 Task: Look for space in Palladam, India from 21st June, 2023 to 29th June, 2023 for 4 adults in price range Rs.7000 to Rs.12000. Place can be entire place with 2 bedrooms having 2 beds and 2 bathrooms. Property type can be house, flat, guest house. Booking option can be shelf check-in. Required host language is English.
Action: Mouse moved to (507, 82)
Screenshot: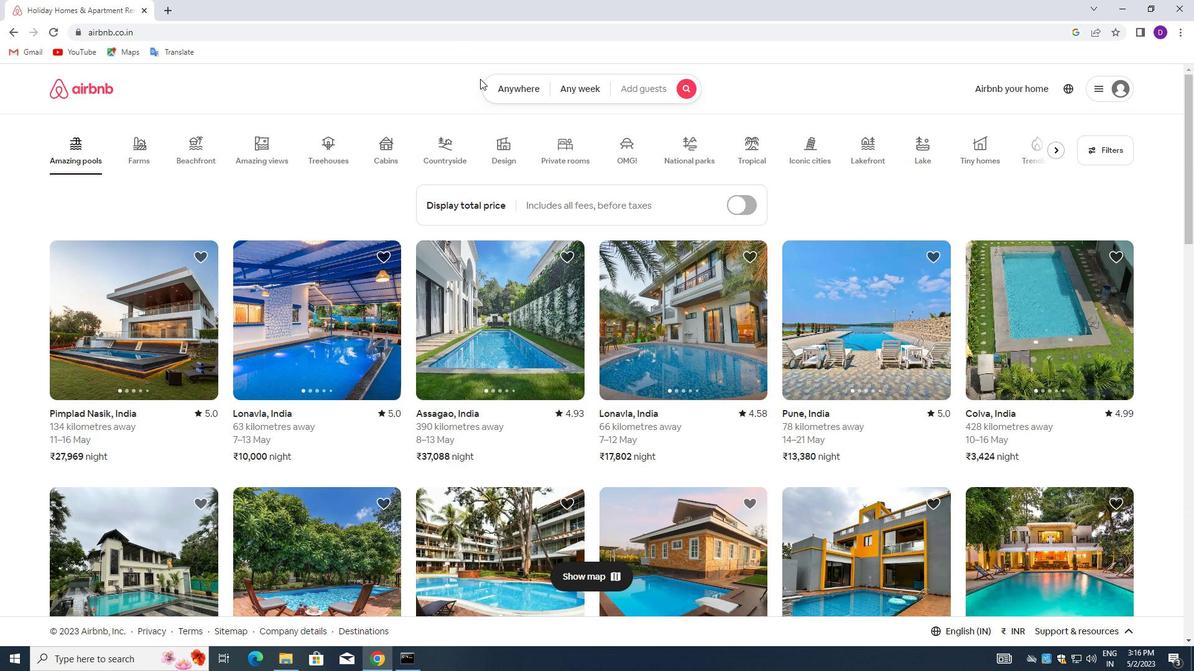 
Action: Mouse pressed left at (507, 82)
Screenshot: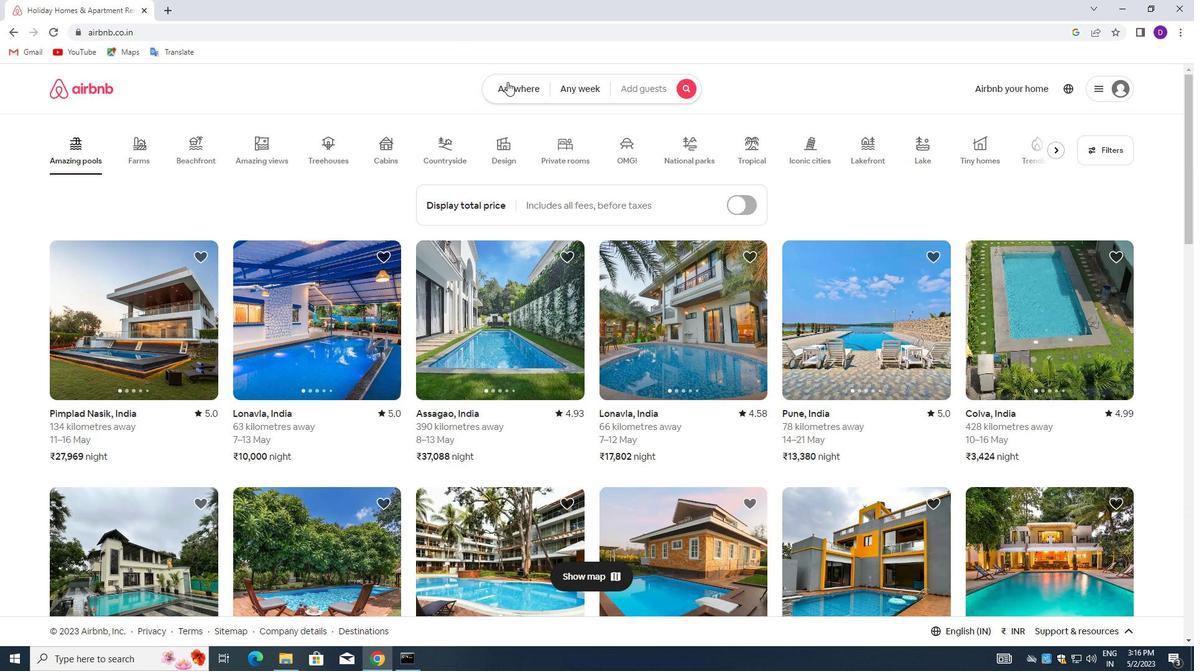 
Action: Mouse moved to (389, 139)
Screenshot: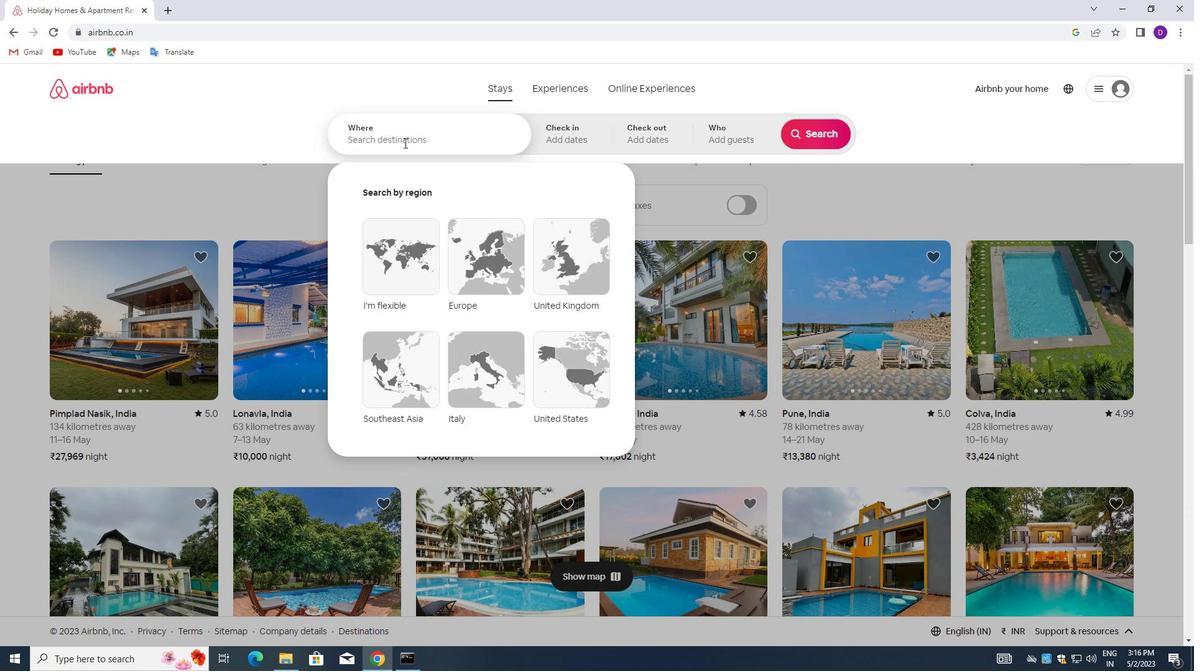 
Action: Mouse pressed left at (389, 139)
Screenshot: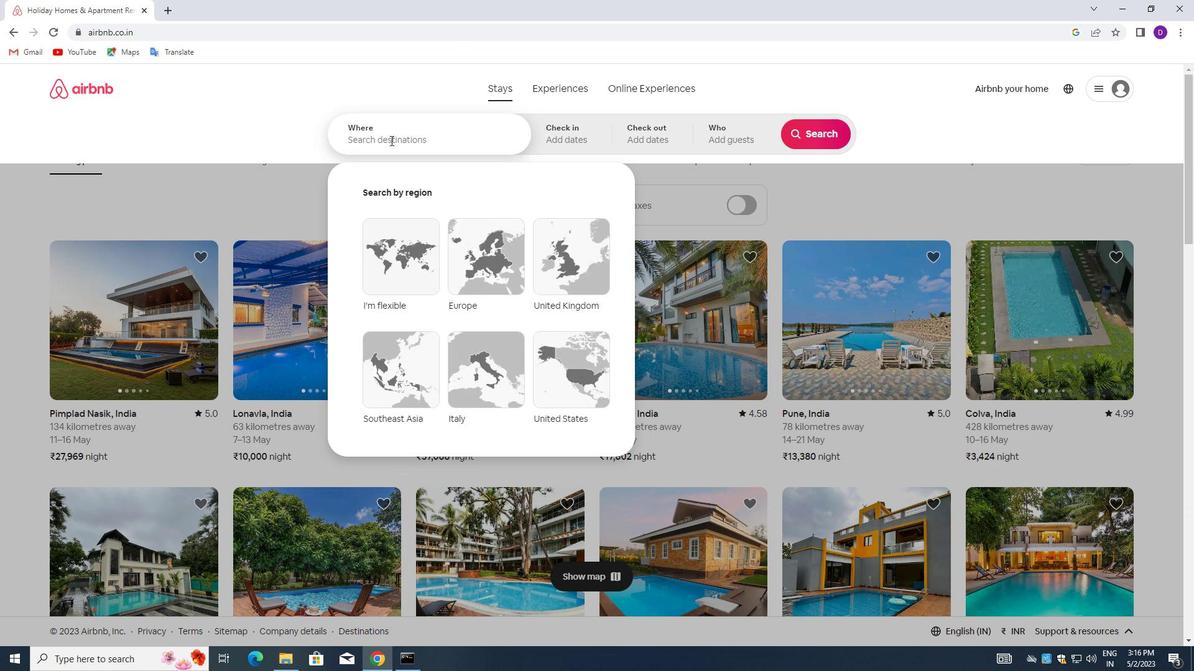 
Action: Mouse moved to (267, 129)
Screenshot: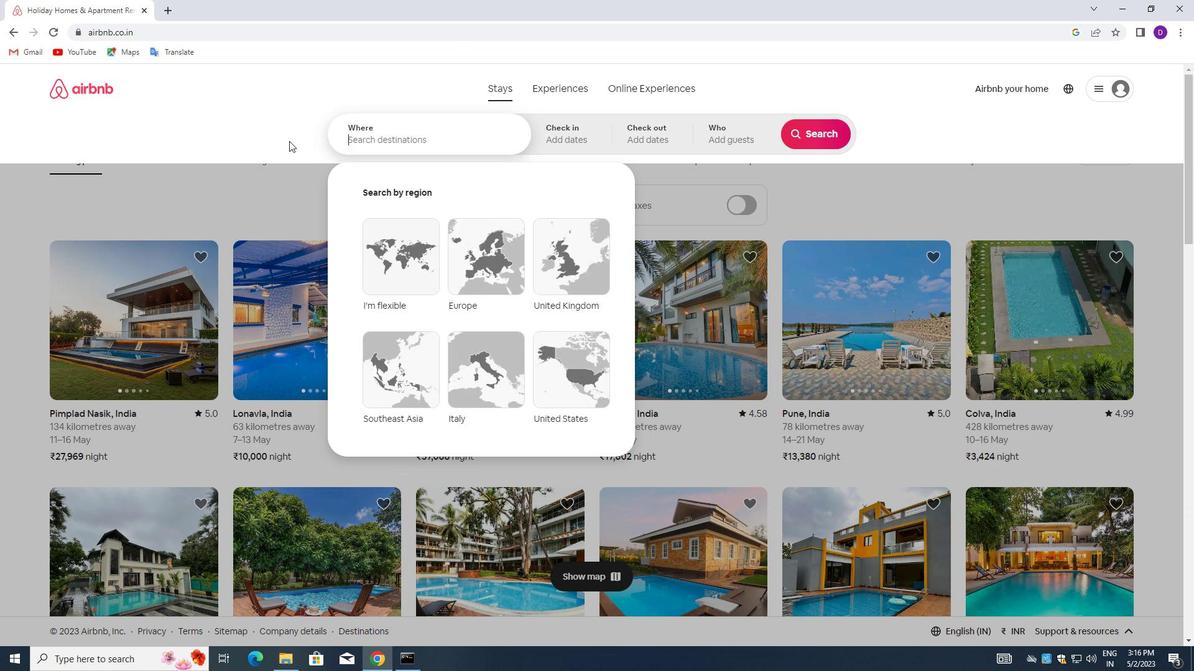 
Action: Key pressed <Key.shift>PALLADAM,<Key.space><Key.shift>INDIA<Key.enter>
Screenshot: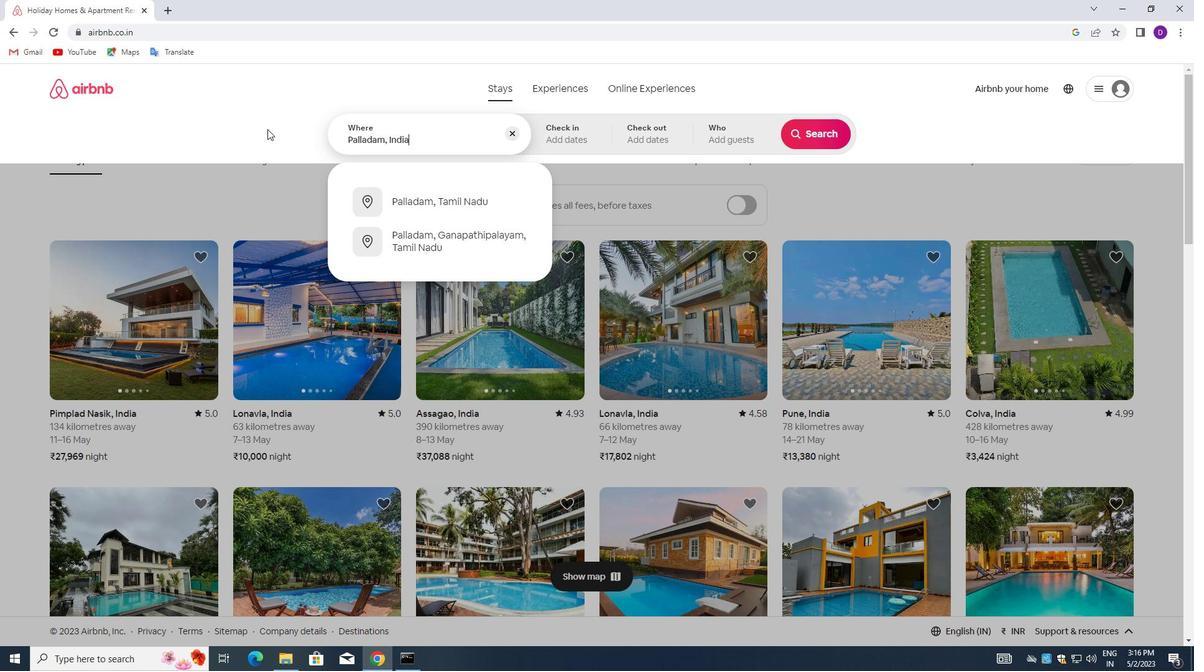 
Action: Mouse moved to (718, 371)
Screenshot: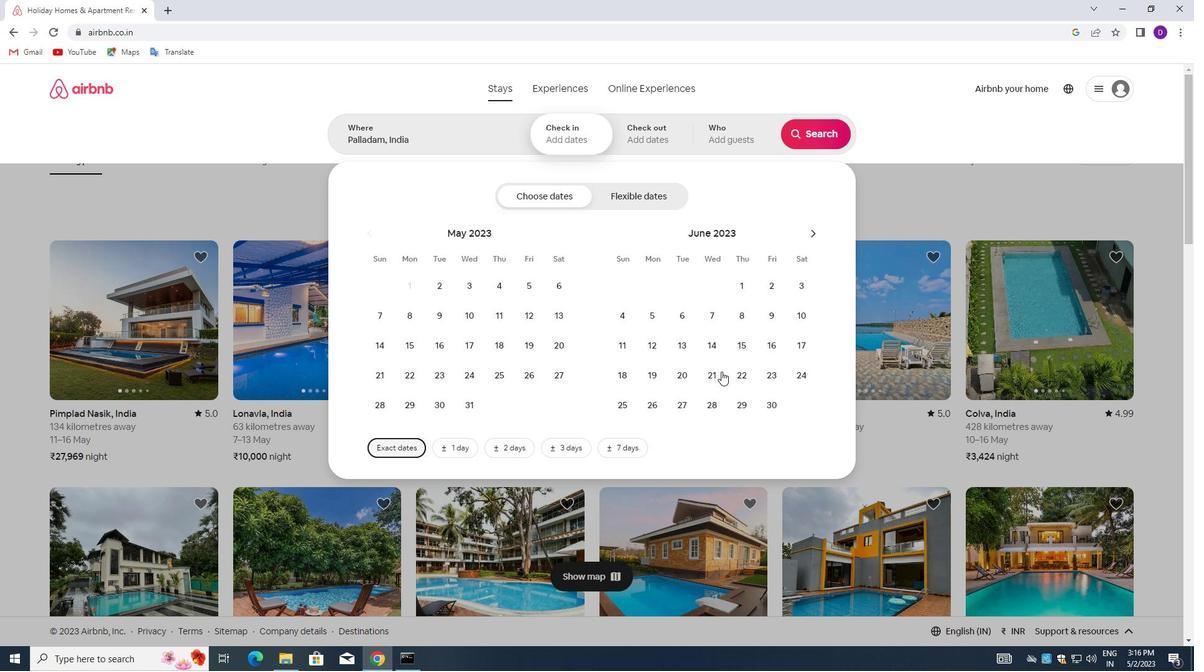 
Action: Mouse pressed left at (718, 371)
Screenshot: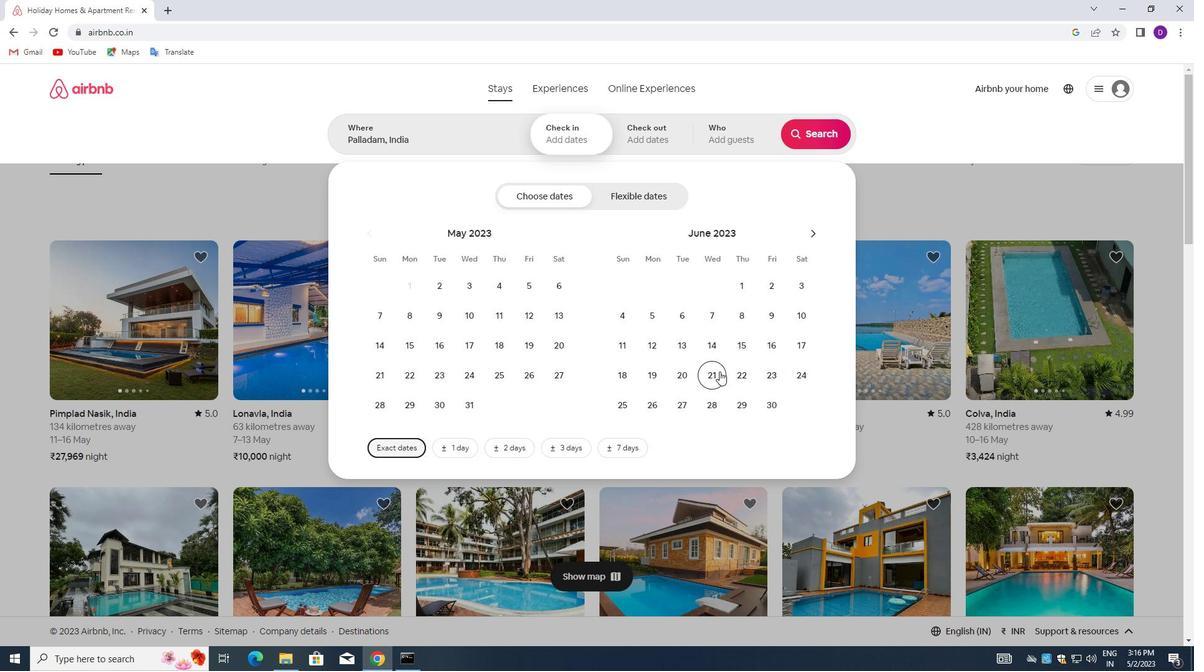 
Action: Mouse moved to (748, 398)
Screenshot: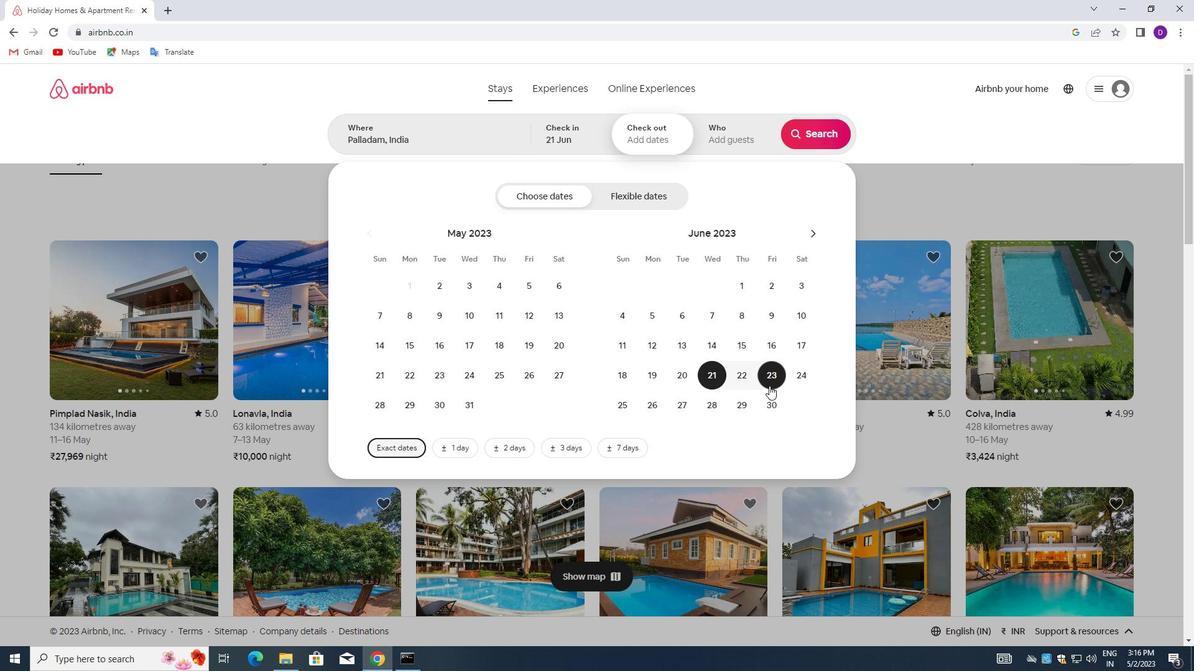 
Action: Mouse pressed left at (748, 398)
Screenshot: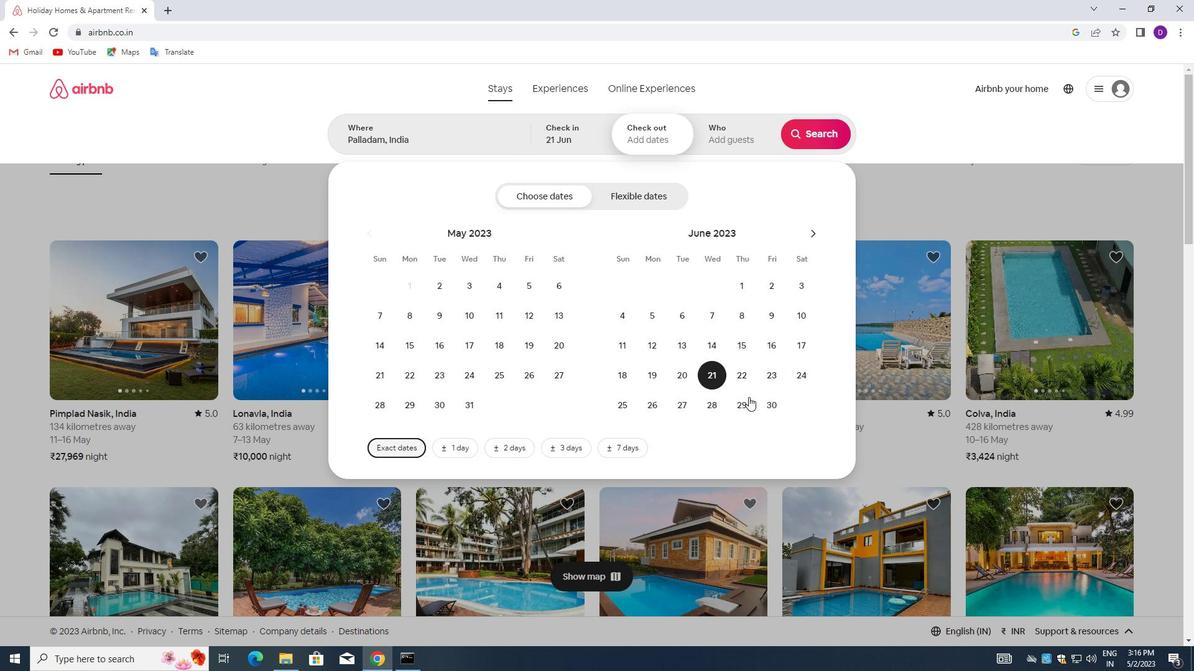 
Action: Mouse moved to (727, 124)
Screenshot: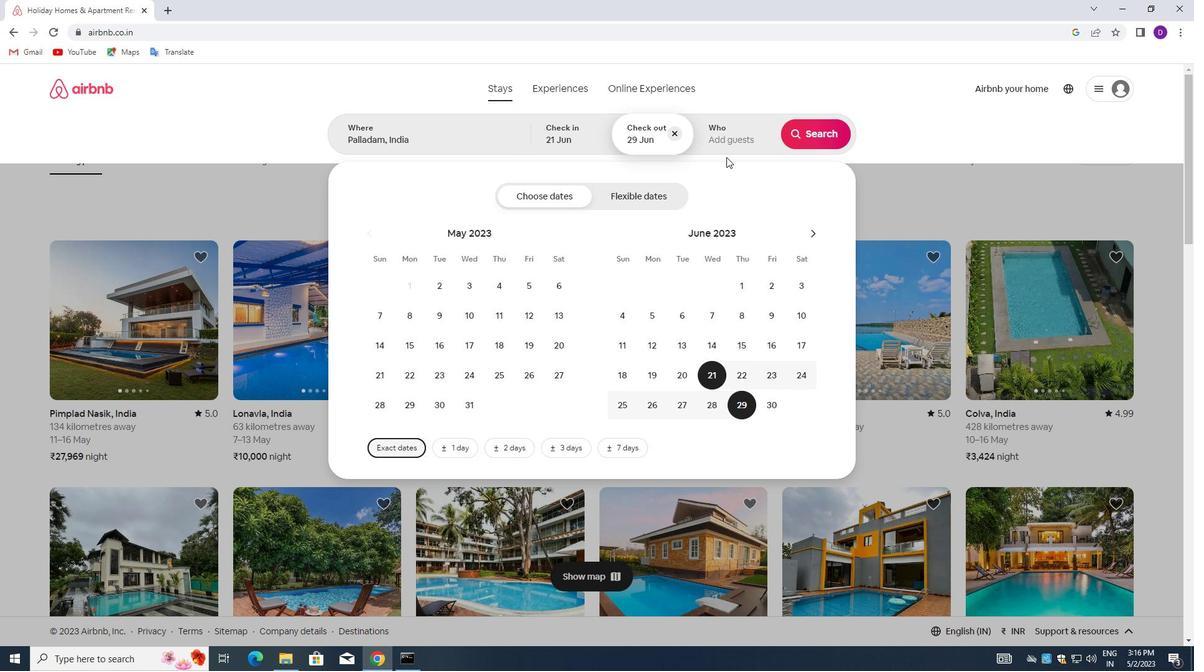 
Action: Mouse pressed left at (727, 124)
Screenshot: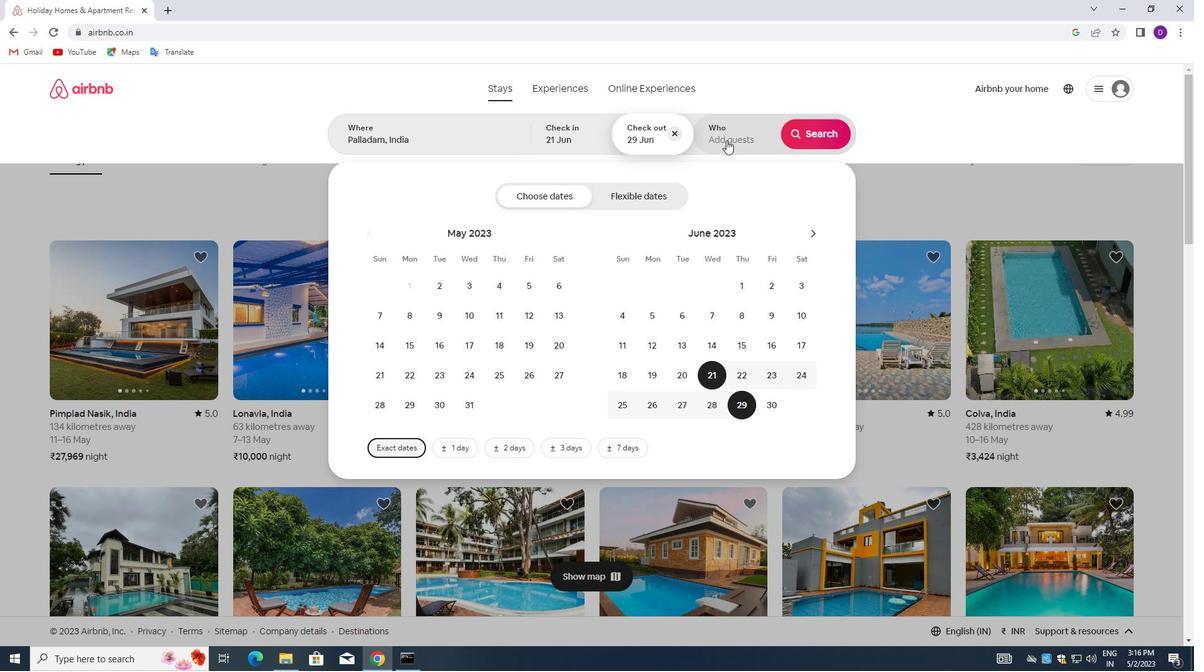 
Action: Mouse moved to (819, 202)
Screenshot: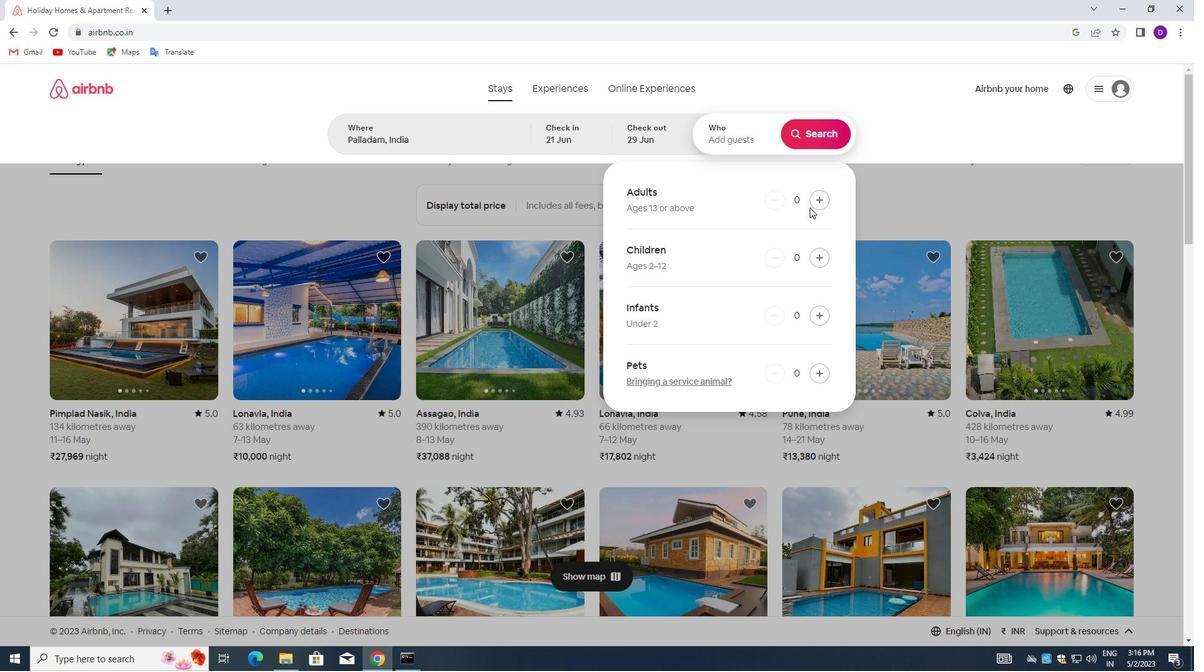 
Action: Mouse pressed left at (819, 202)
Screenshot: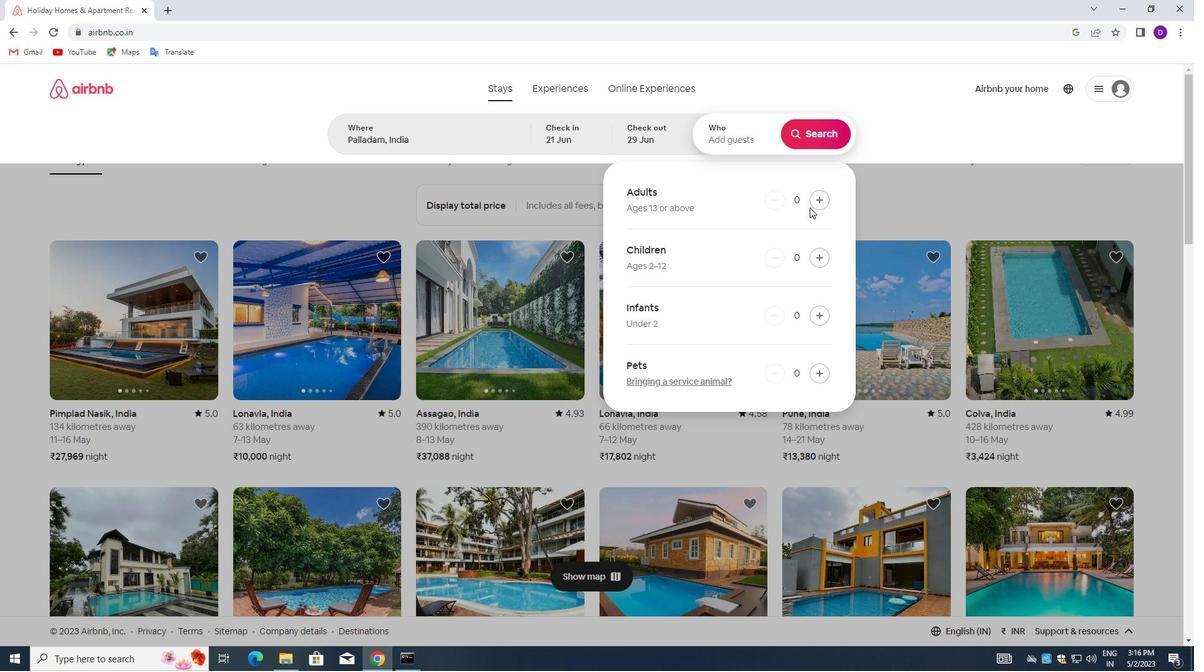 
Action: Mouse moved to (820, 202)
Screenshot: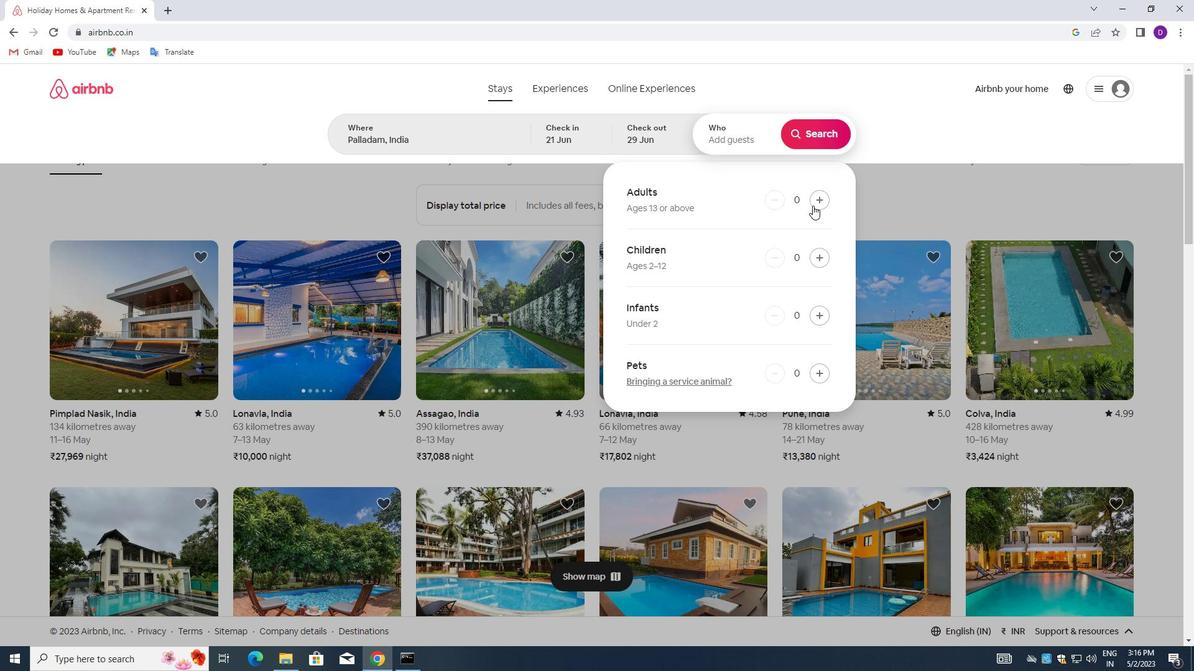 
Action: Mouse pressed left at (820, 202)
Screenshot: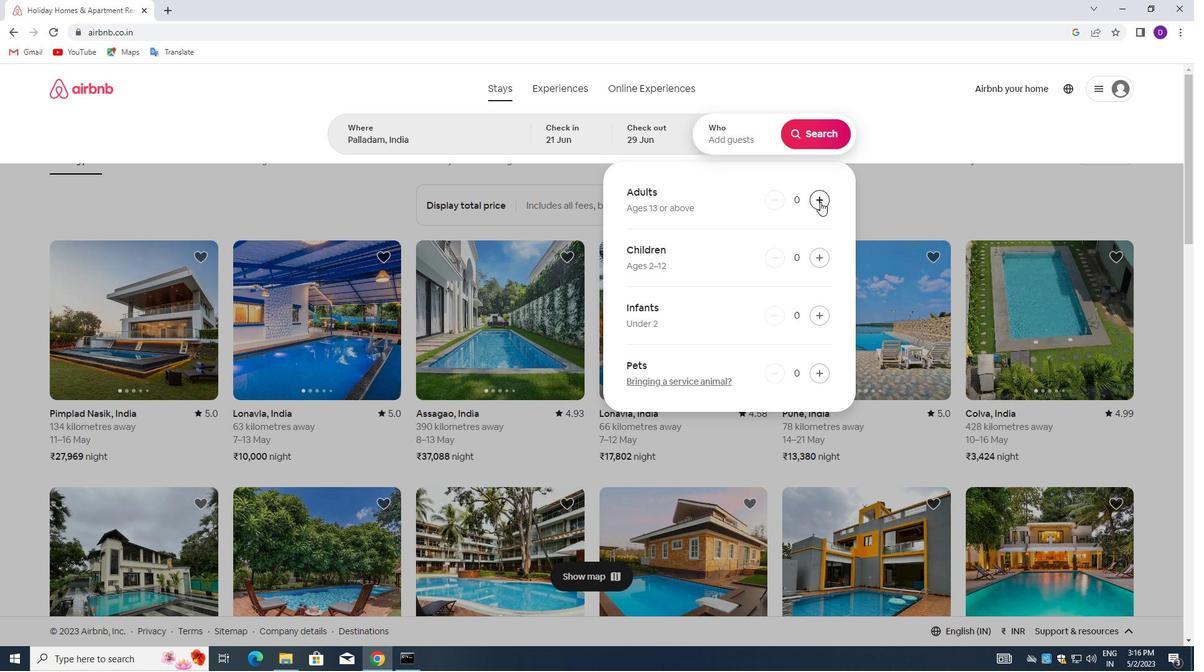
Action: Mouse pressed left at (820, 202)
Screenshot: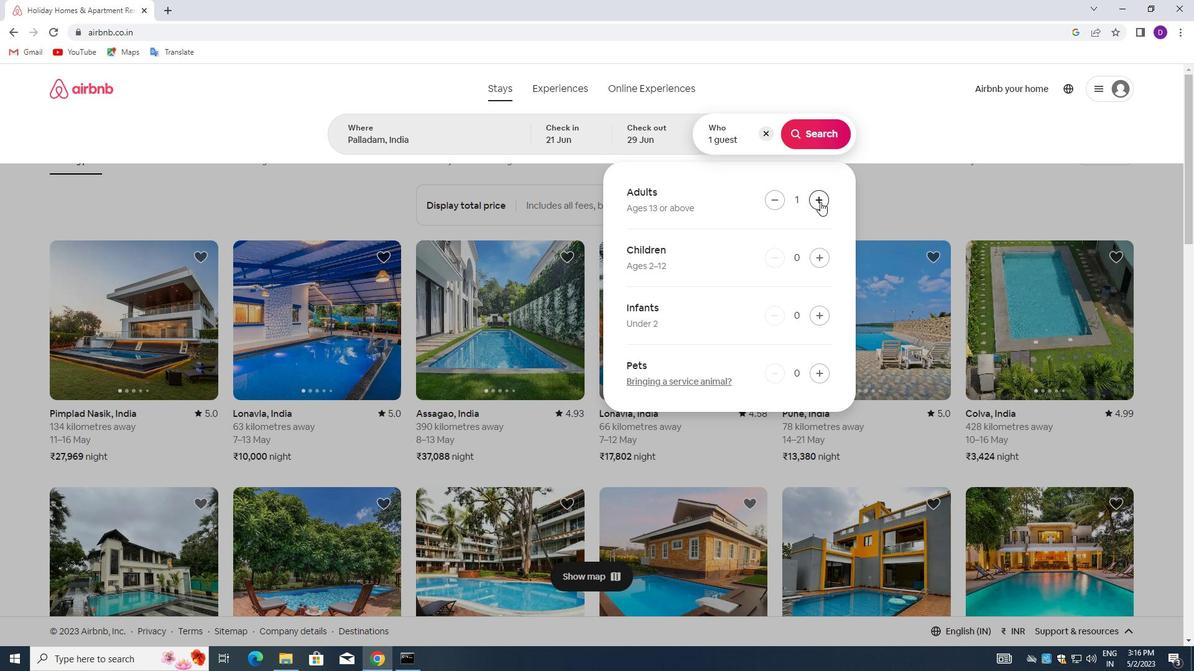 
Action: Mouse pressed left at (820, 202)
Screenshot: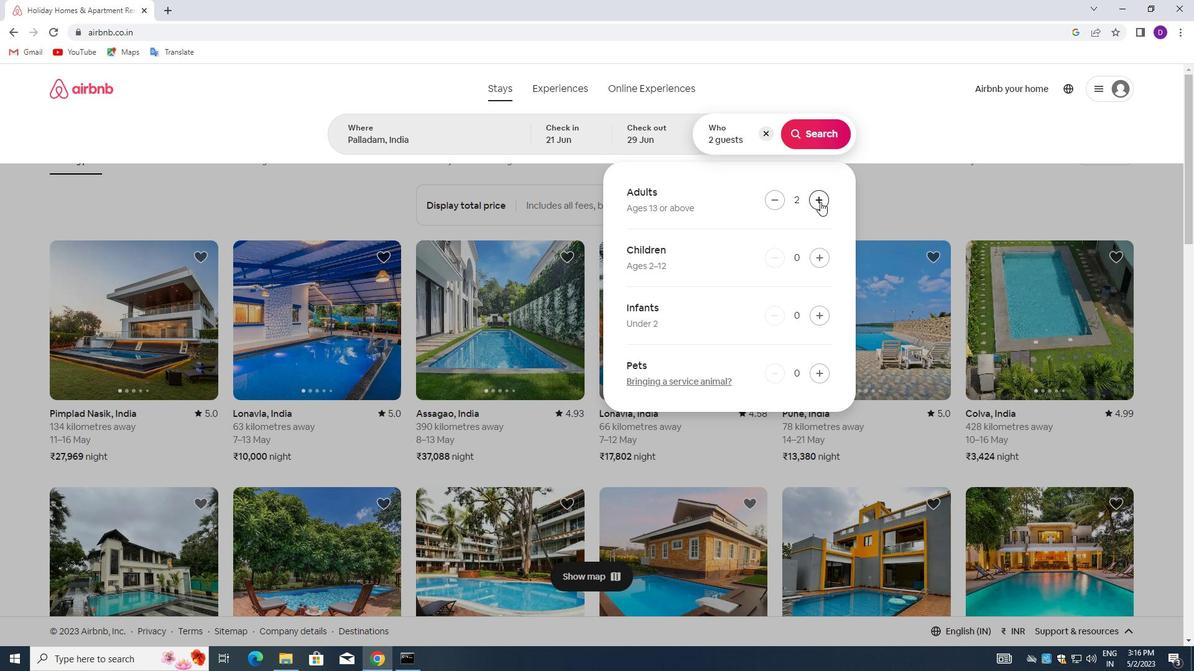 
Action: Mouse moved to (809, 128)
Screenshot: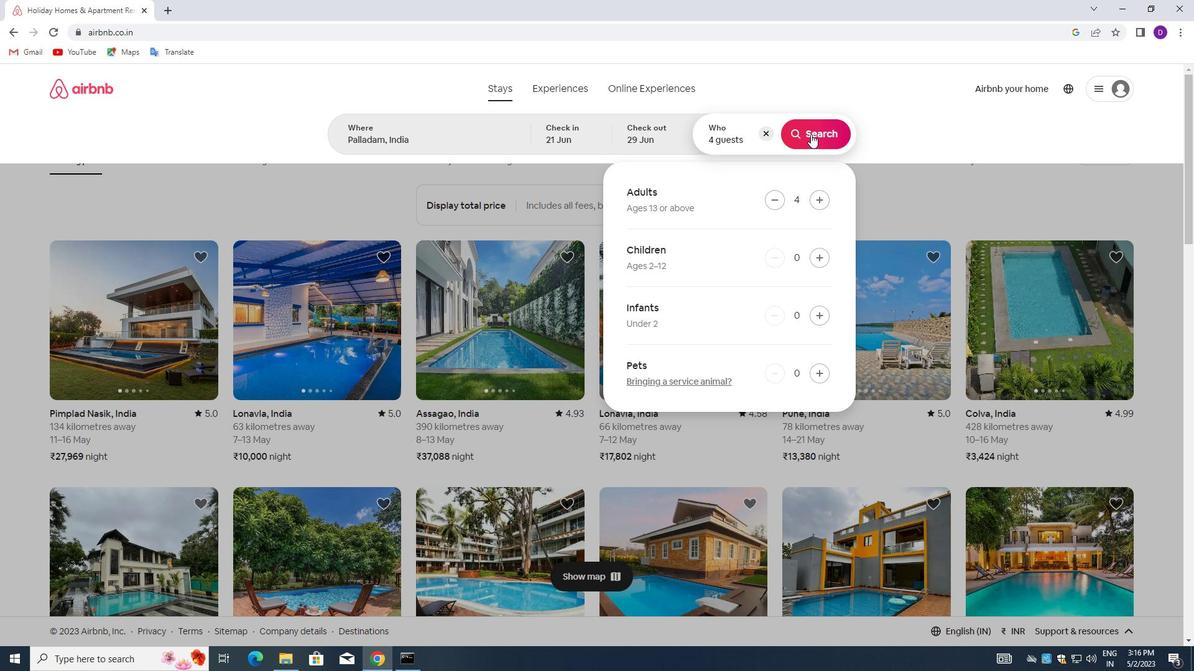 
Action: Mouse pressed left at (809, 128)
Screenshot: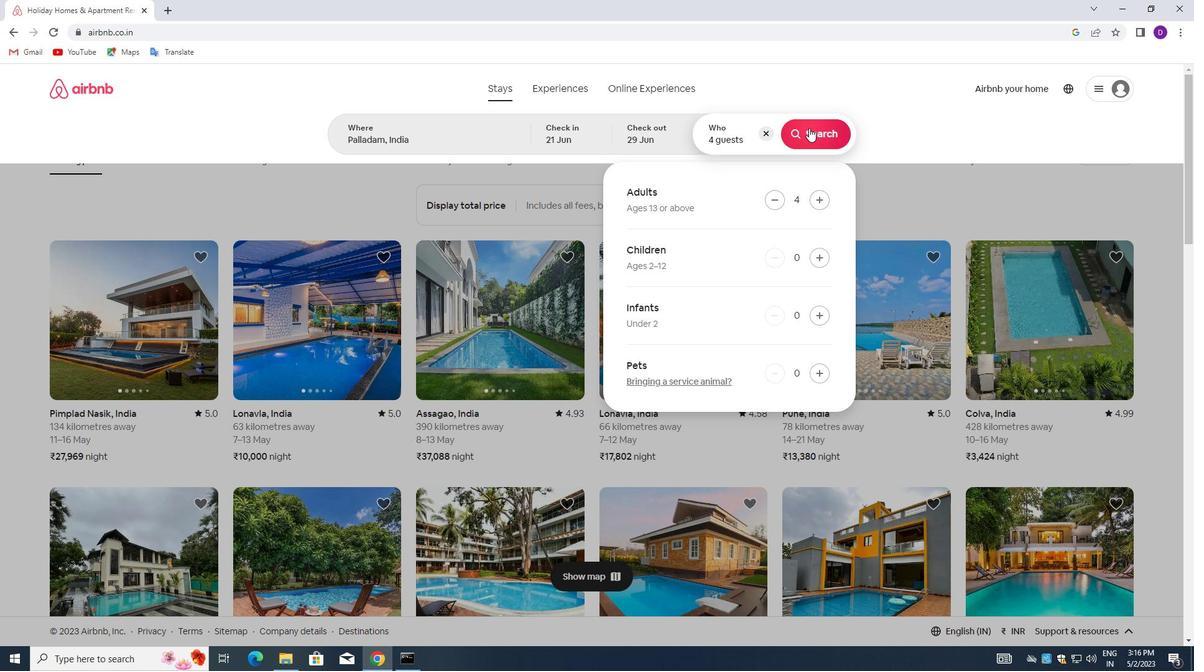 
Action: Mouse moved to (1119, 139)
Screenshot: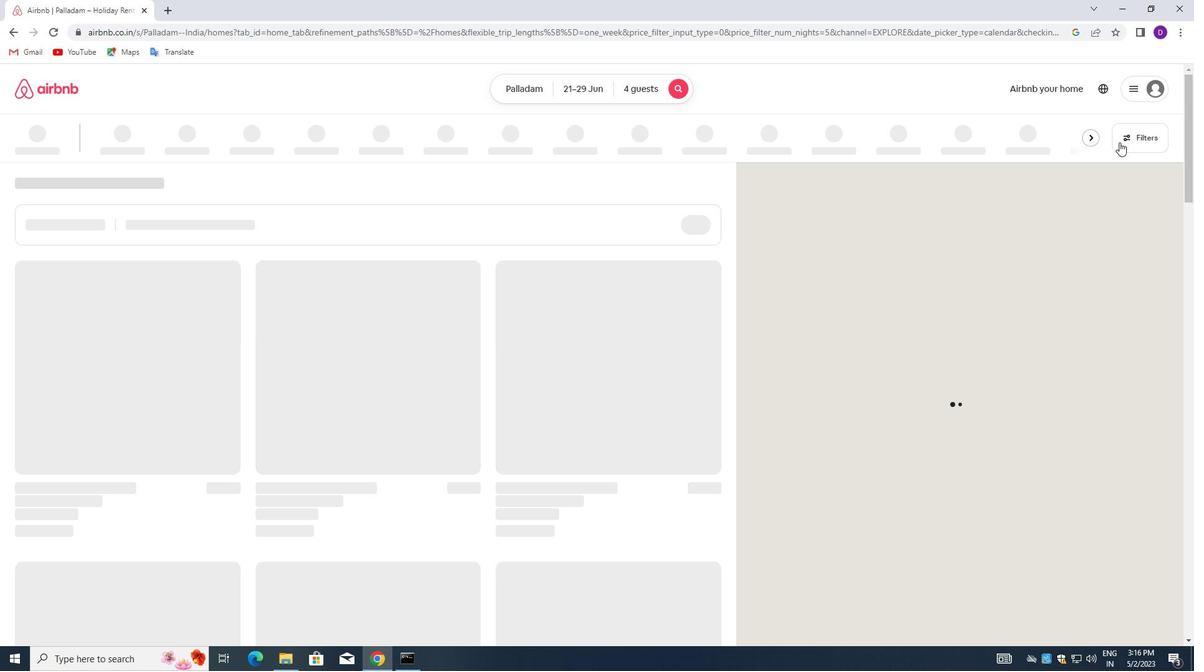 
Action: Mouse pressed left at (1119, 139)
Screenshot: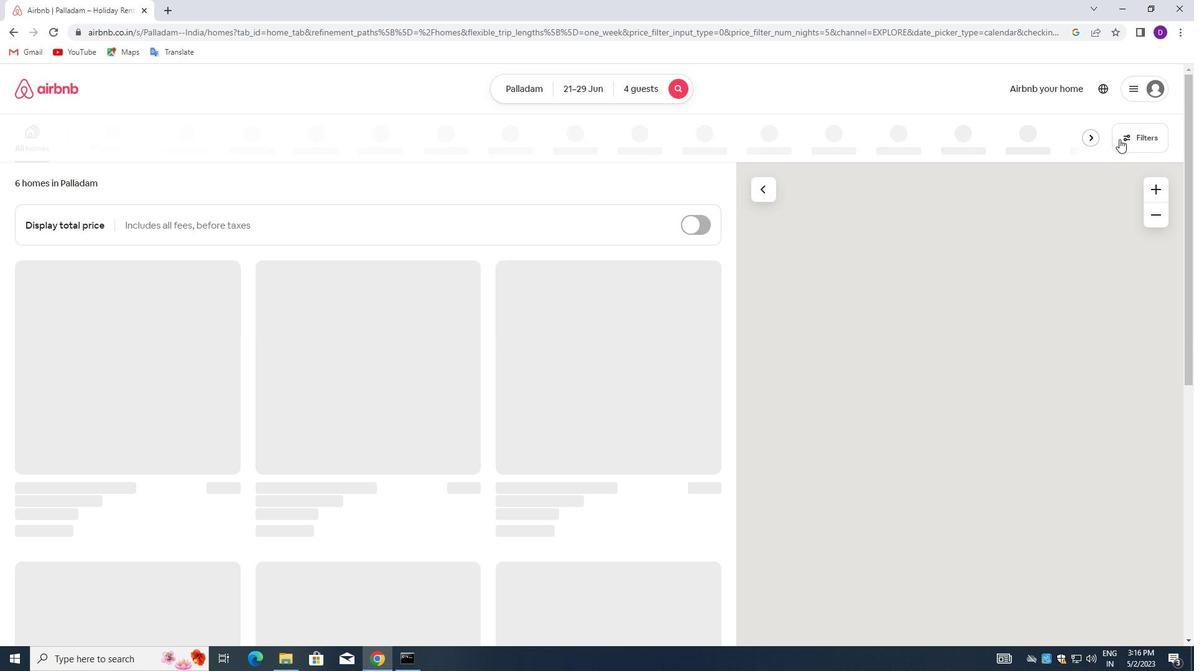 
Action: Mouse moved to (431, 294)
Screenshot: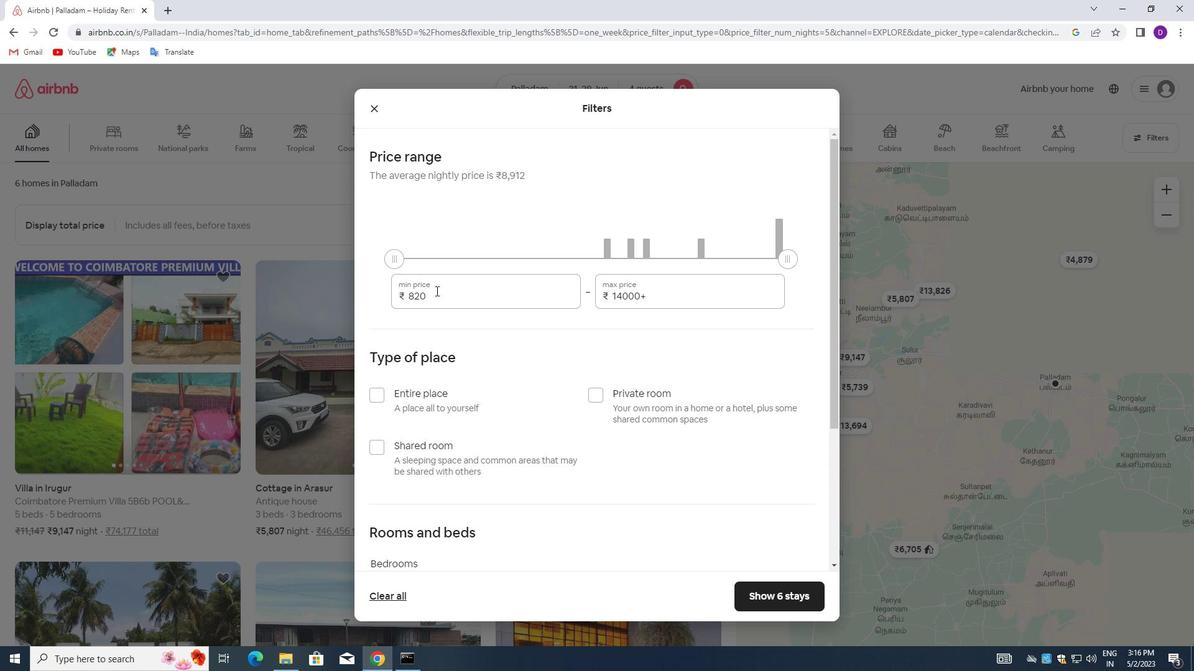 
Action: Mouse pressed left at (431, 294)
Screenshot: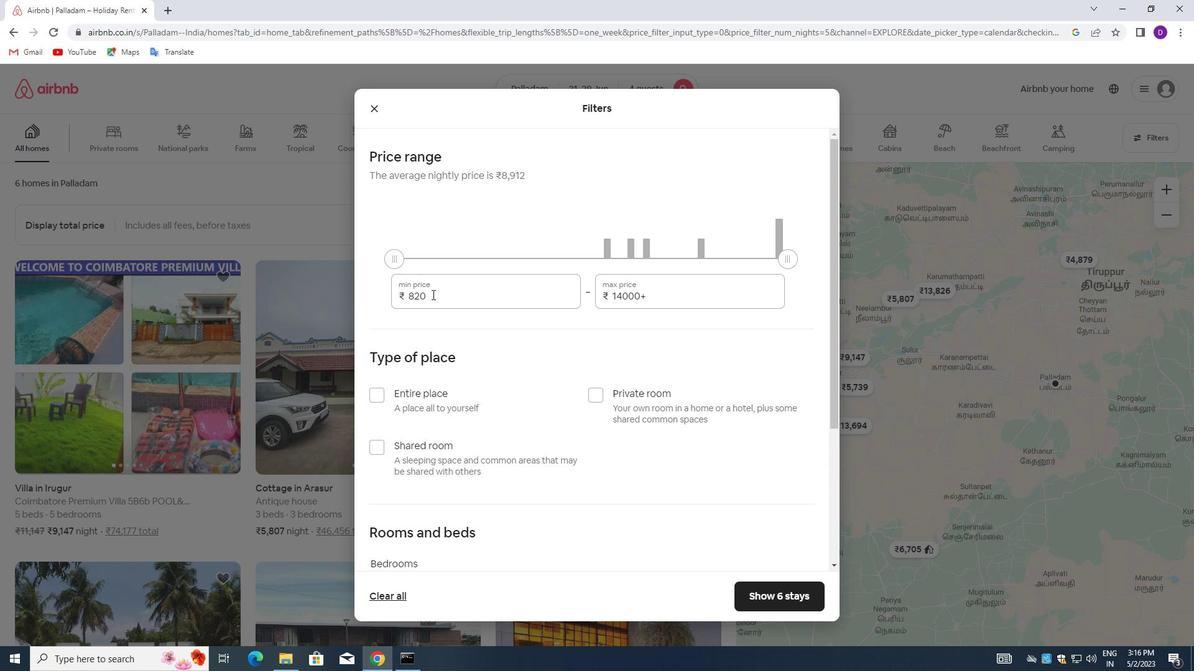 
Action: Mouse pressed left at (431, 294)
Screenshot: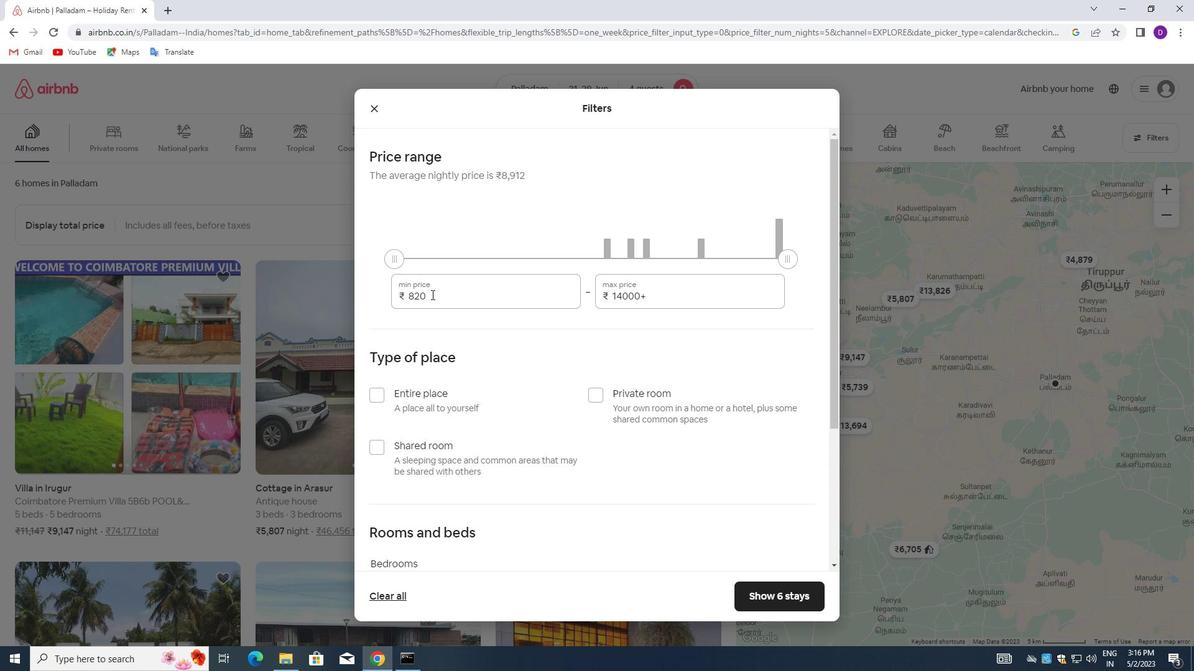 
Action: Key pressed 7000Q<Key.tab>Q<Key.backspace><Key.backspace><Key.backspace><Key.backspace><Key.backspace><Key.backspace><Key.backspace><Key.backspace><Key.backspace><Key.backspace><Key.backspace><Key.backspace>12000
Screenshot: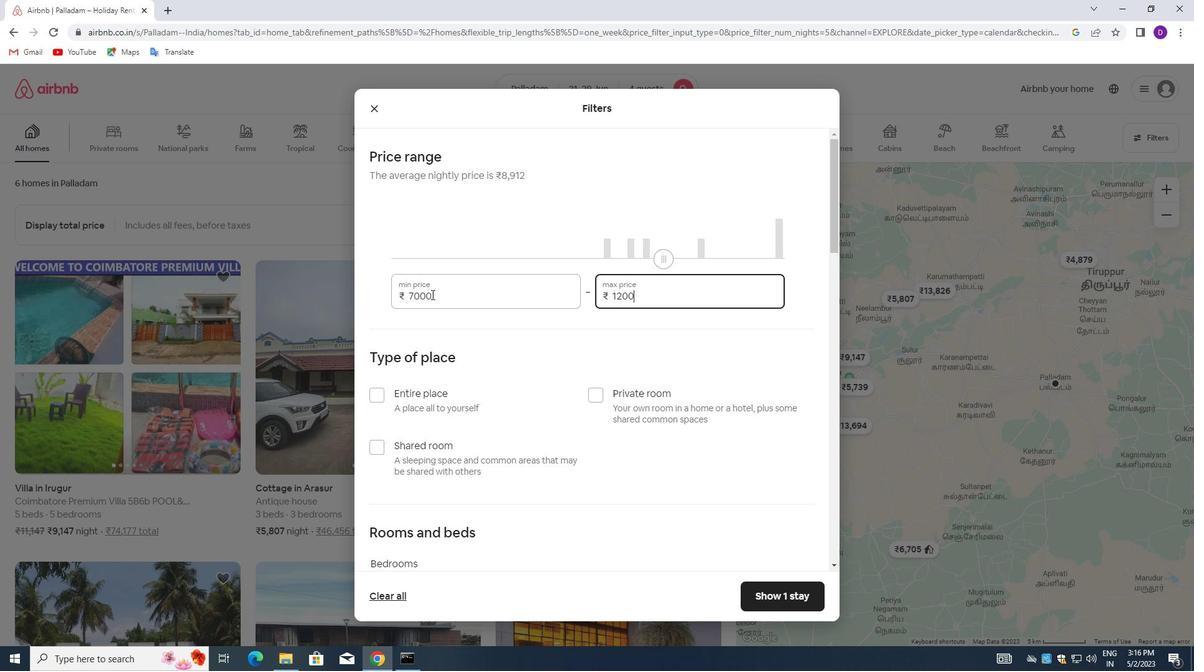 
Action: Mouse moved to (584, 366)
Screenshot: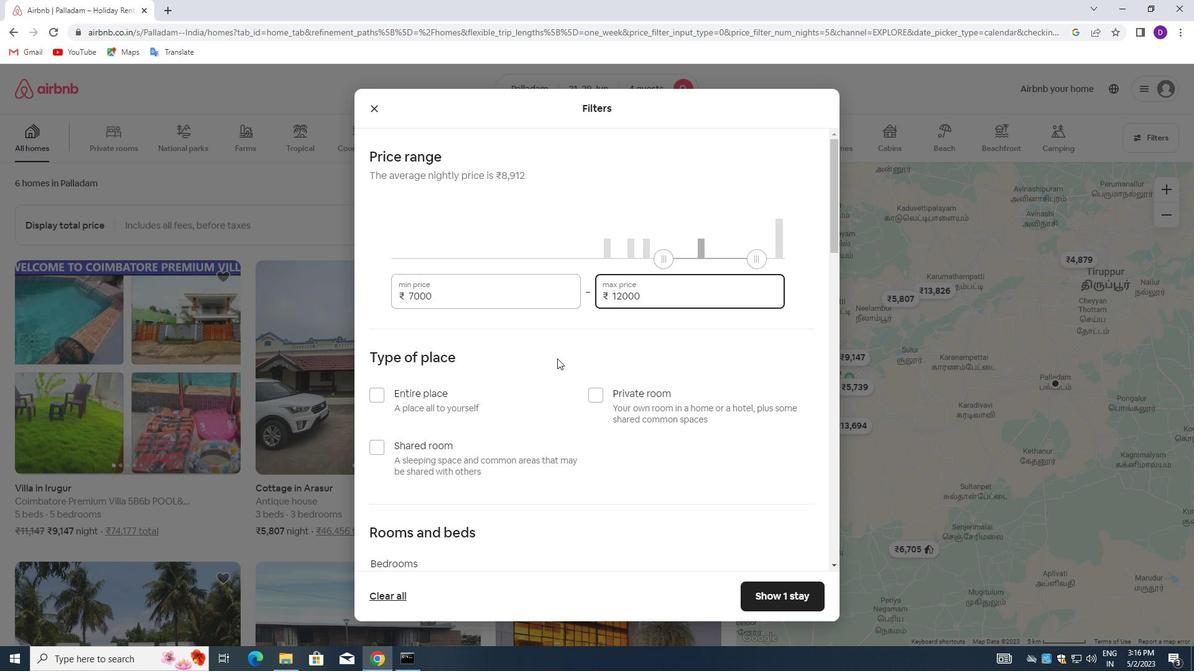 
Action: Mouse scrolled (584, 366) with delta (0, 0)
Screenshot: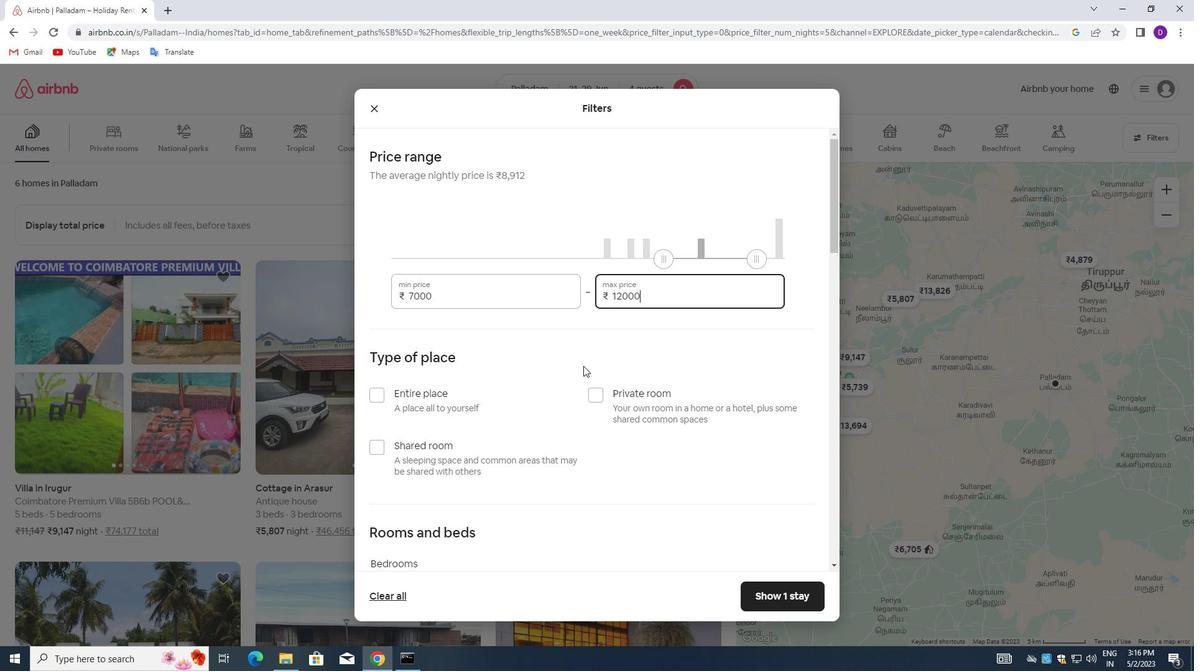 
Action: Mouse moved to (583, 315)
Screenshot: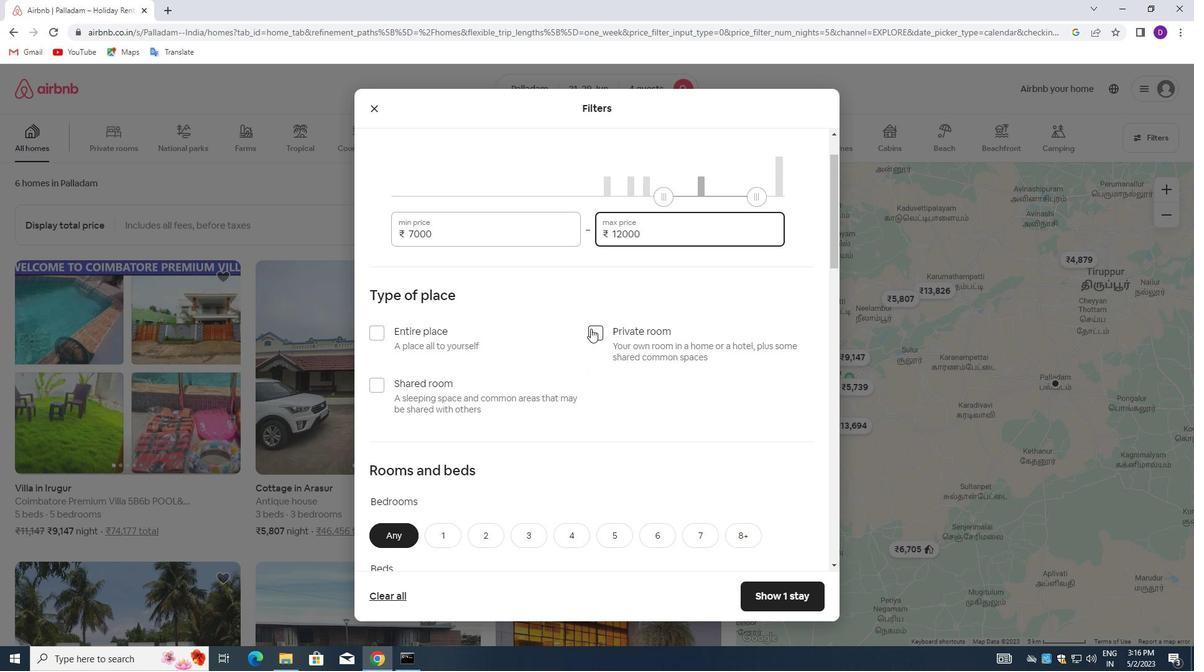 
Action: Mouse scrolled (583, 314) with delta (0, 0)
Screenshot: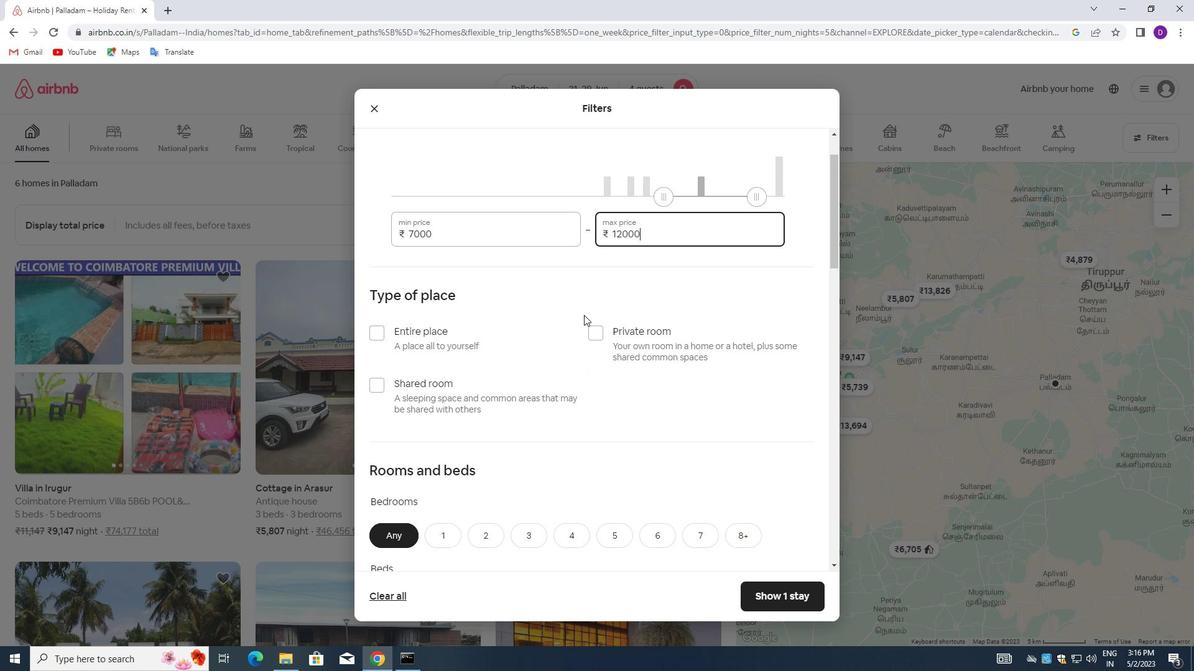 
Action: Mouse scrolled (583, 314) with delta (0, 0)
Screenshot: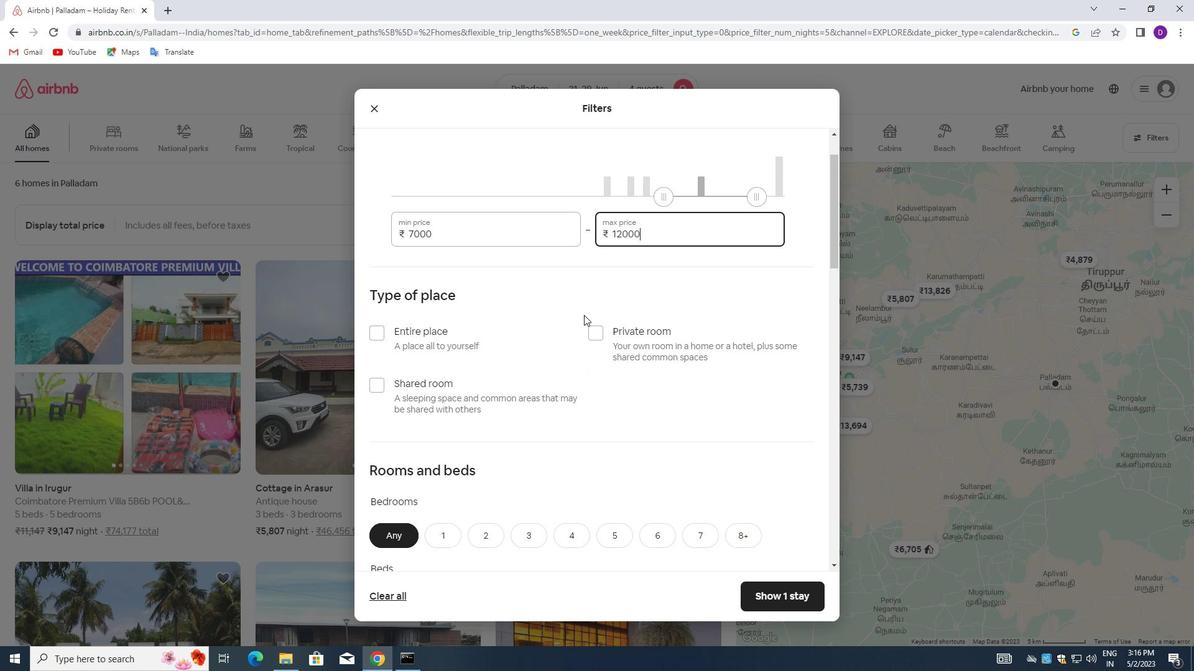 
Action: Mouse moved to (378, 207)
Screenshot: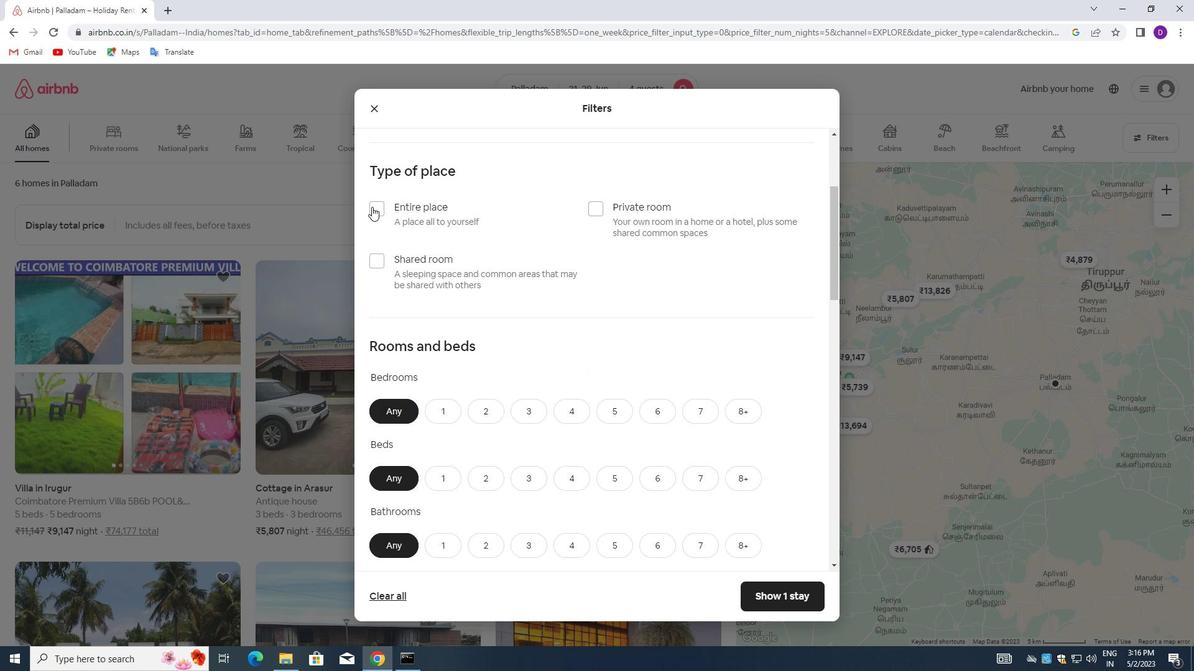 
Action: Mouse pressed left at (378, 207)
Screenshot: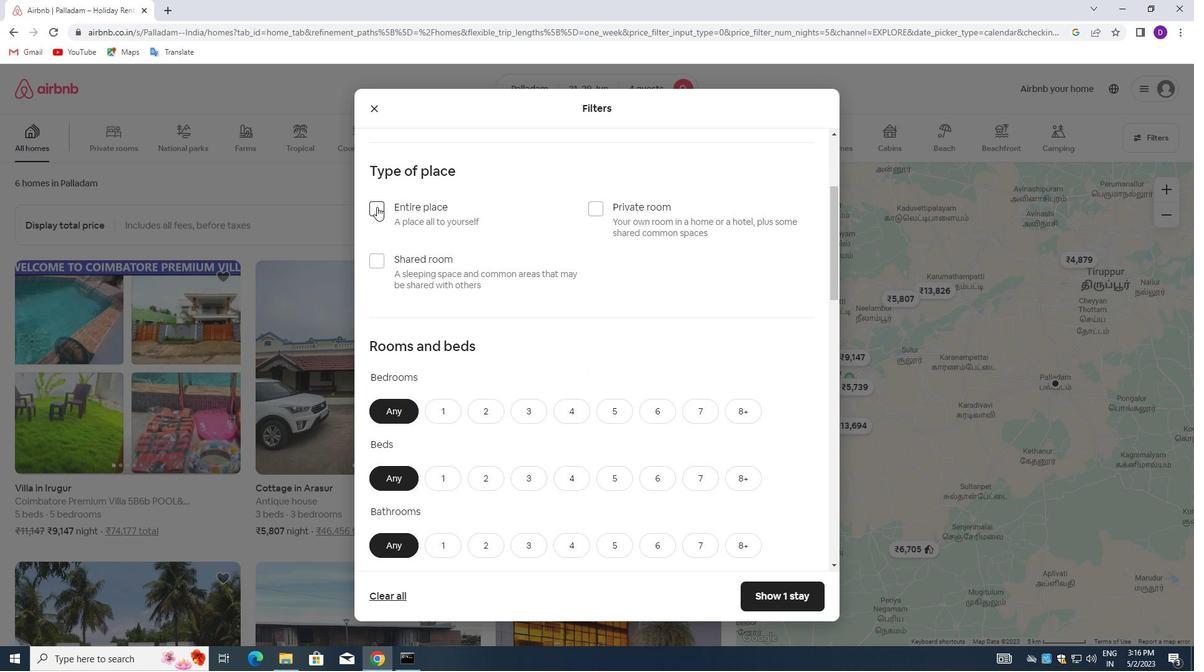 
Action: Mouse moved to (525, 291)
Screenshot: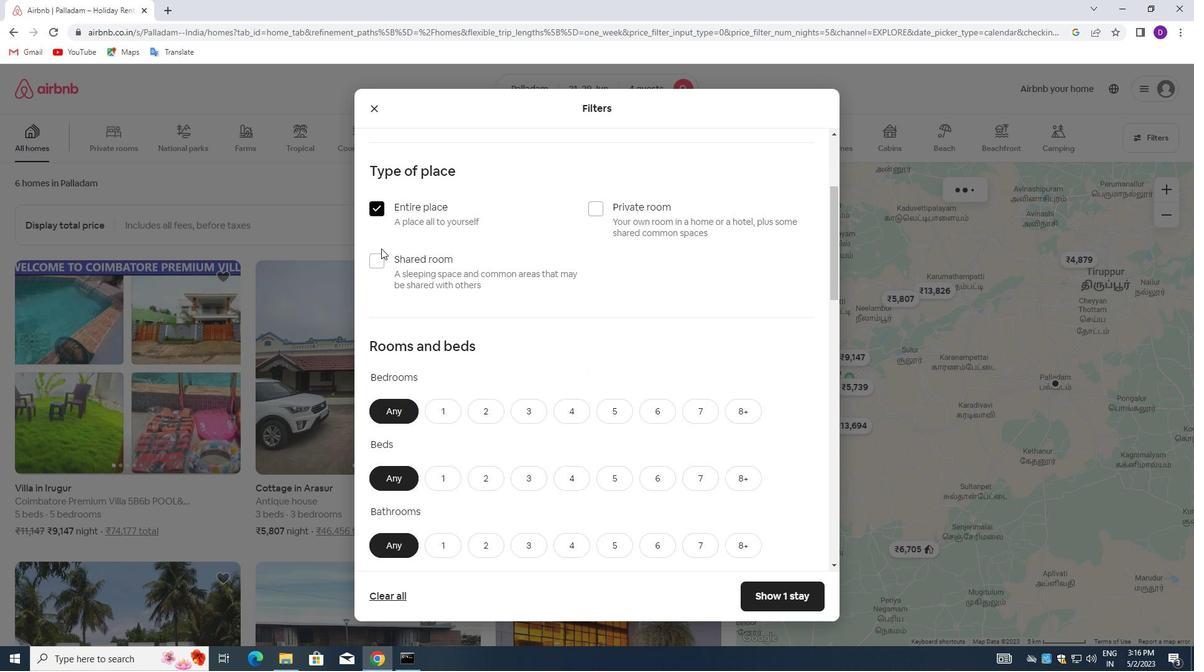 
Action: Mouse scrolled (525, 290) with delta (0, 0)
Screenshot: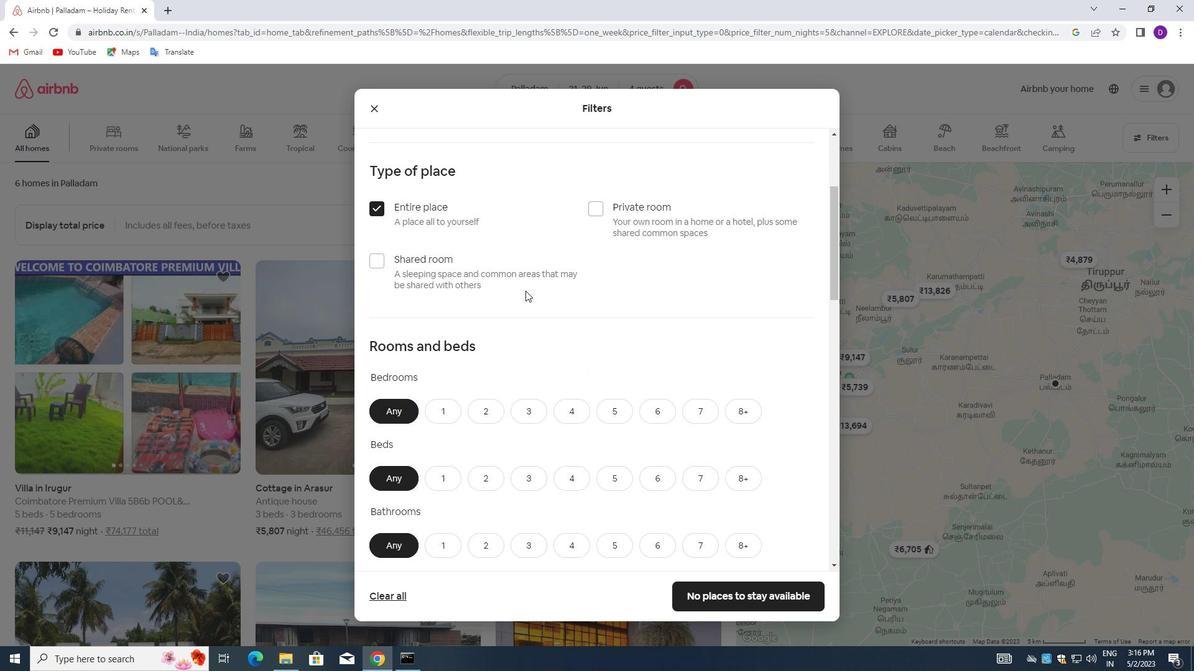 
Action: Mouse scrolled (525, 290) with delta (0, 0)
Screenshot: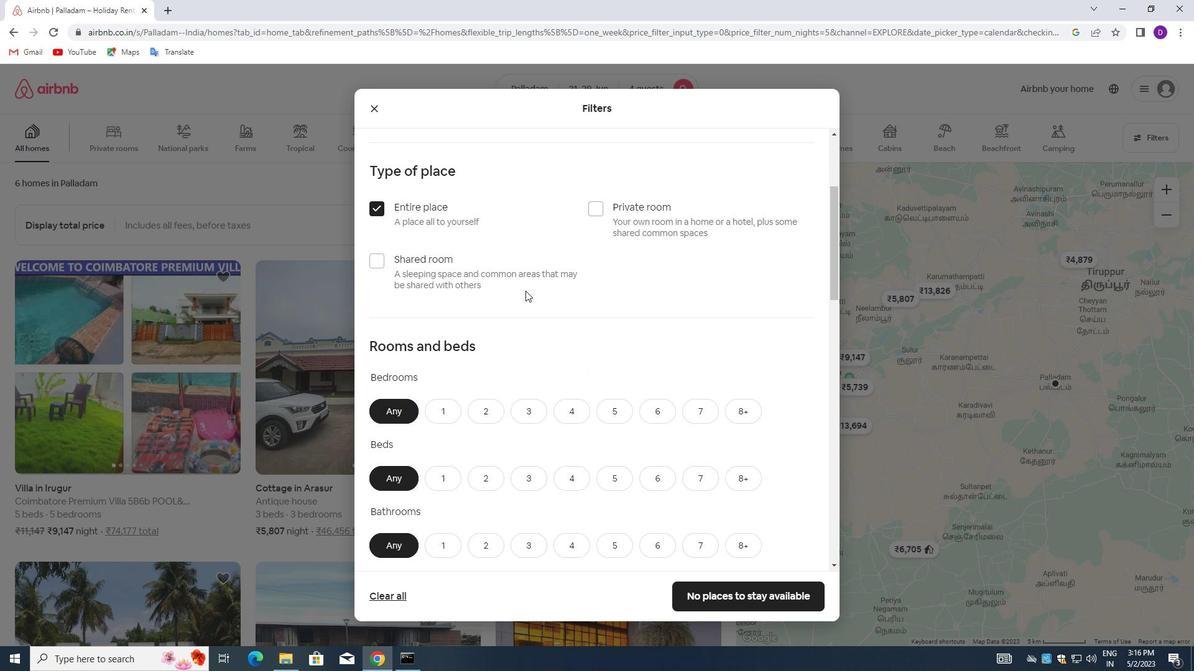 
Action: Mouse scrolled (525, 290) with delta (0, 0)
Screenshot: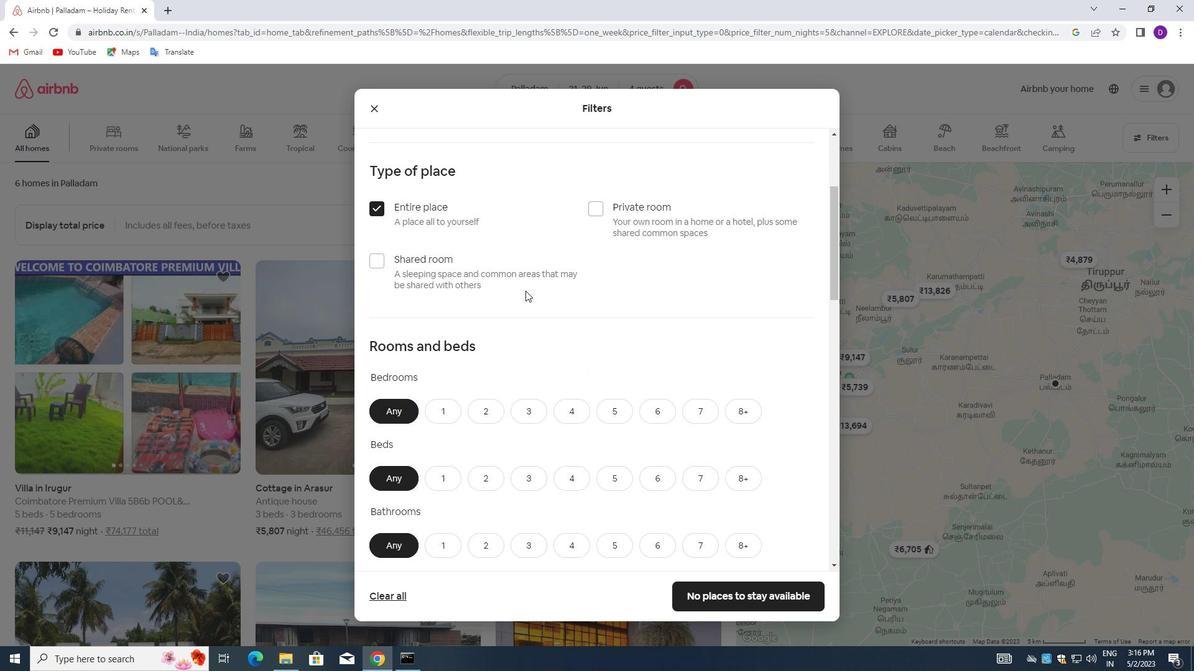 
Action: Mouse moved to (476, 223)
Screenshot: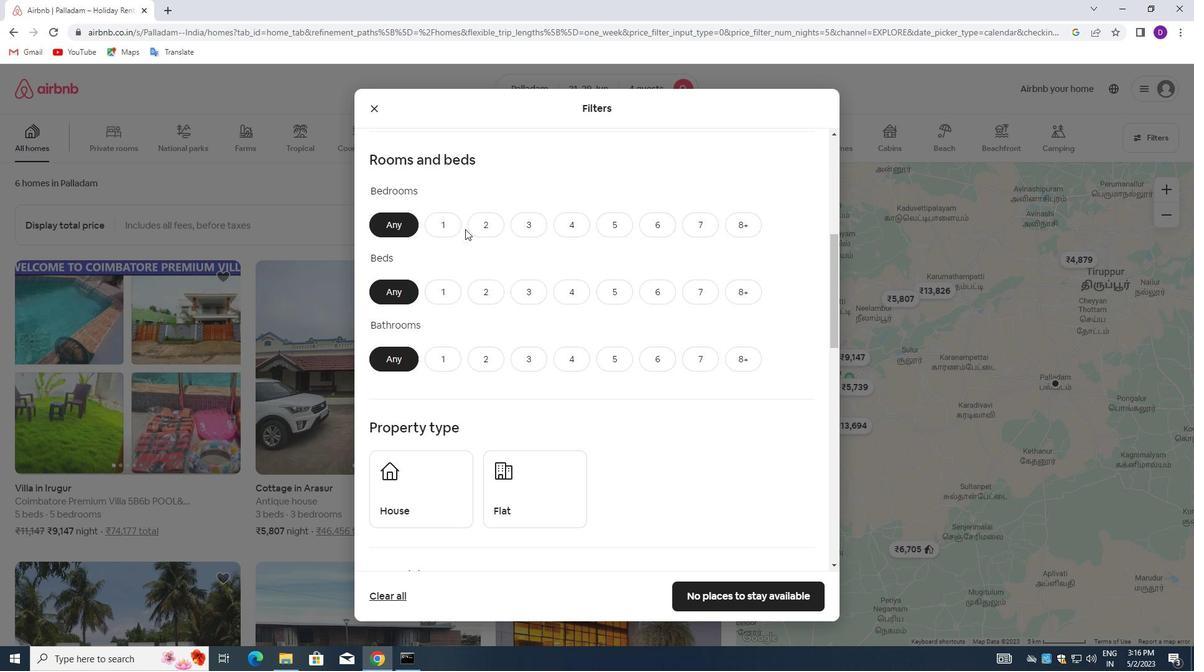 
Action: Mouse pressed left at (476, 223)
Screenshot: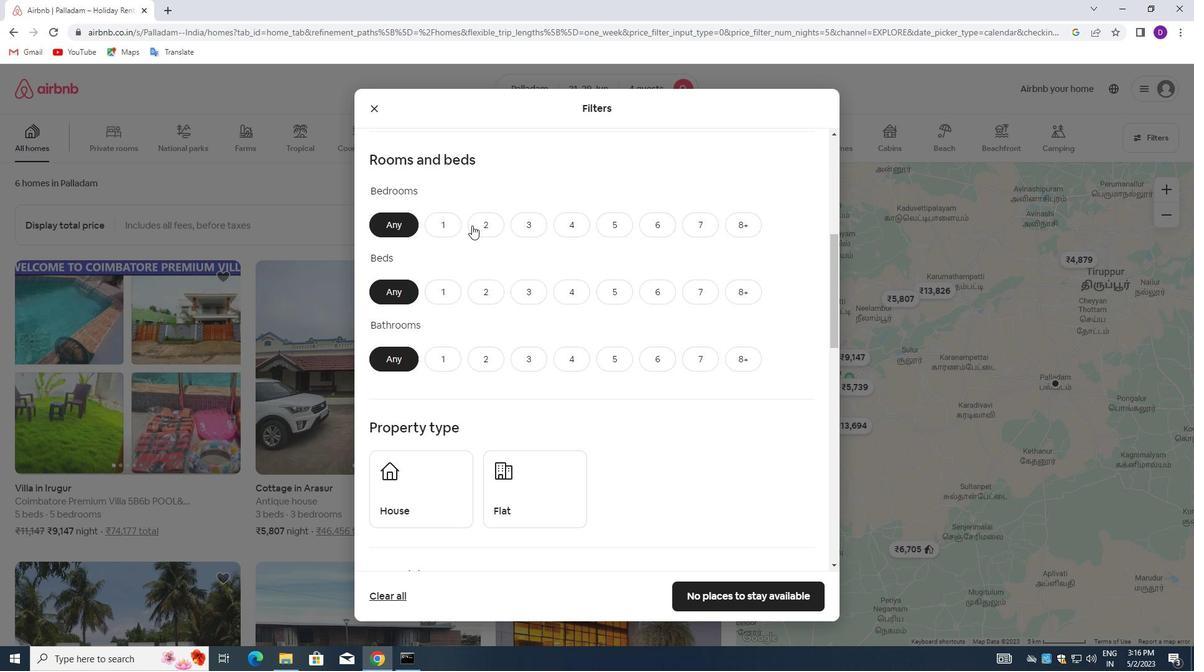 
Action: Mouse moved to (481, 287)
Screenshot: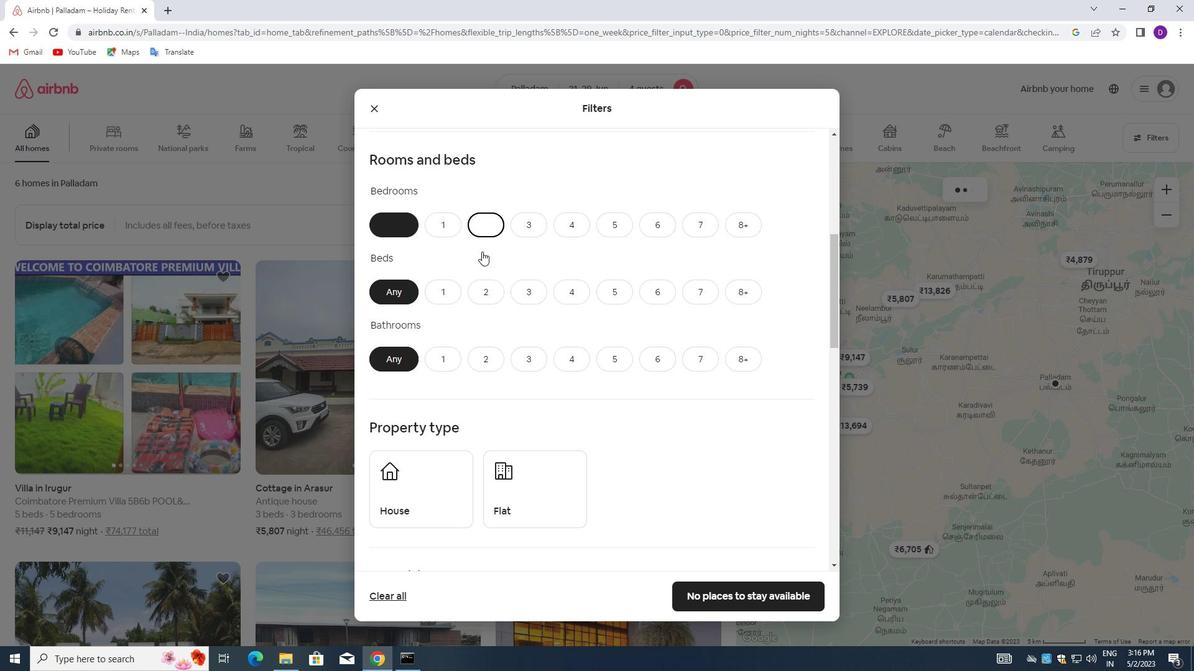 
Action: Mouse pressed left at (481, 287)
Screenshot: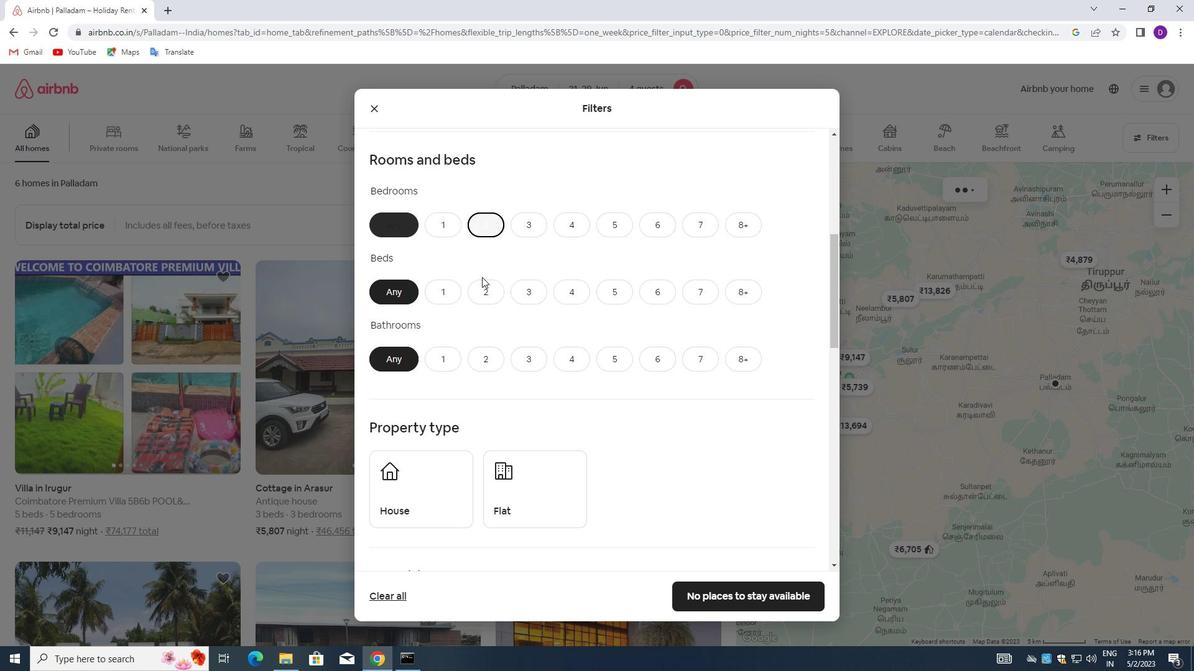
Action: Mouse moved to (486, 355)
Screenshot: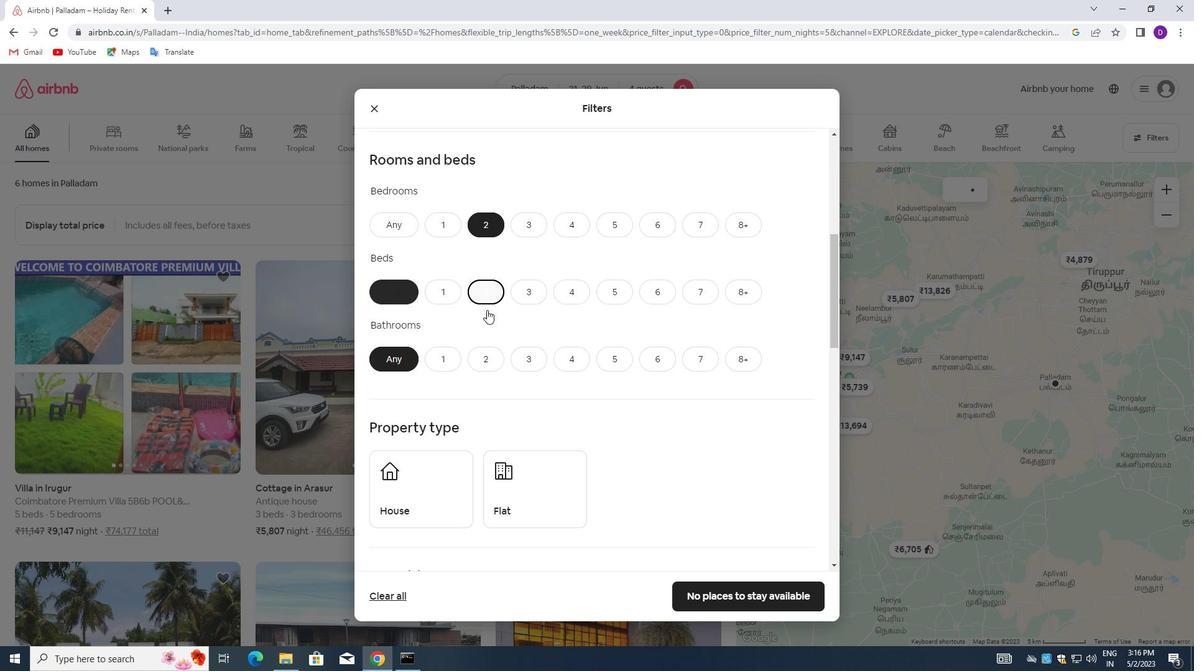 
Action: Mouse pressed left at (486, 355)
Screenshot: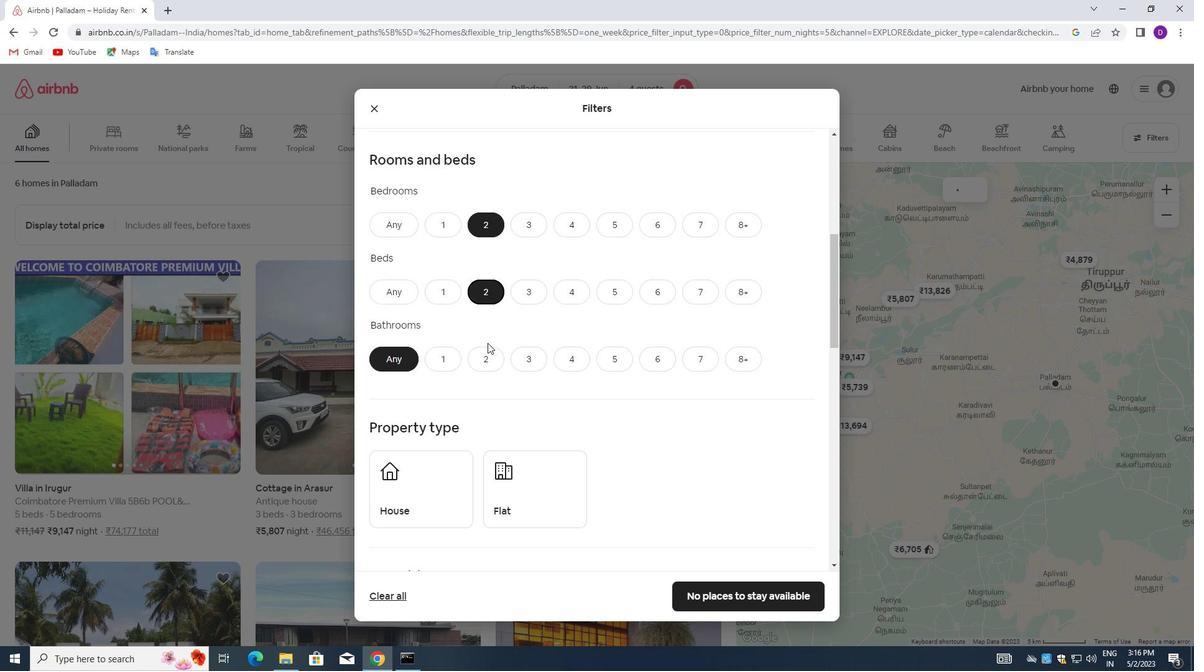 
Action: Mouse moved to (516, 326)
Screenshot: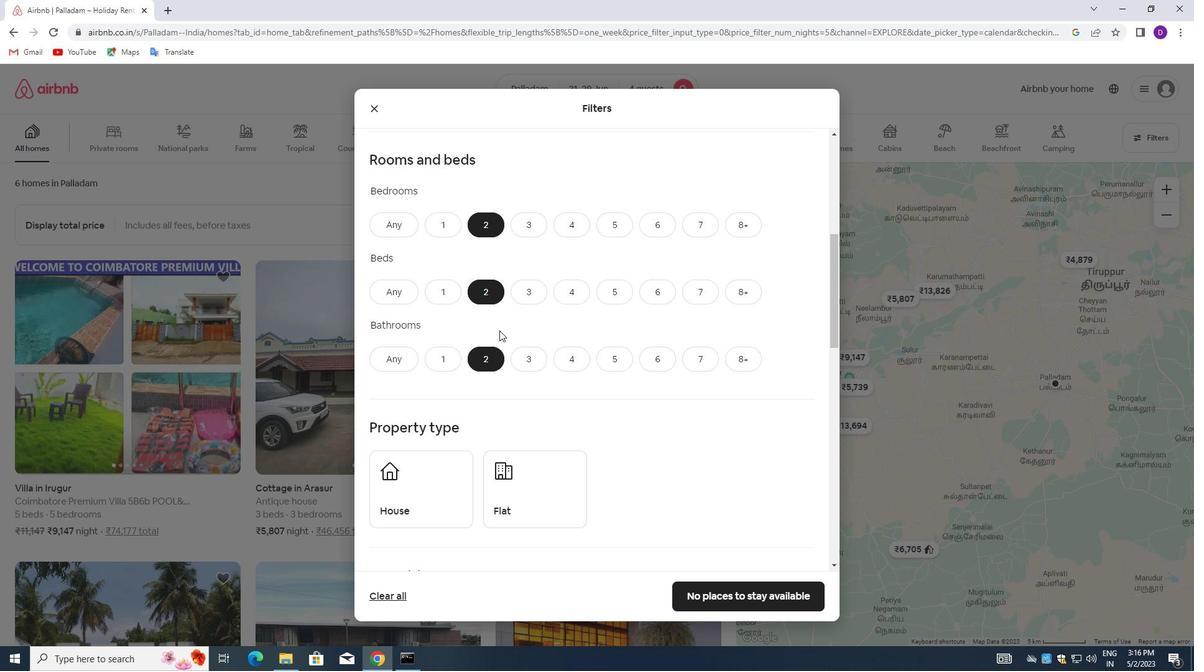 
Action: Mouse scrolled (516, 325) with delta (0, 0)
Screenshot: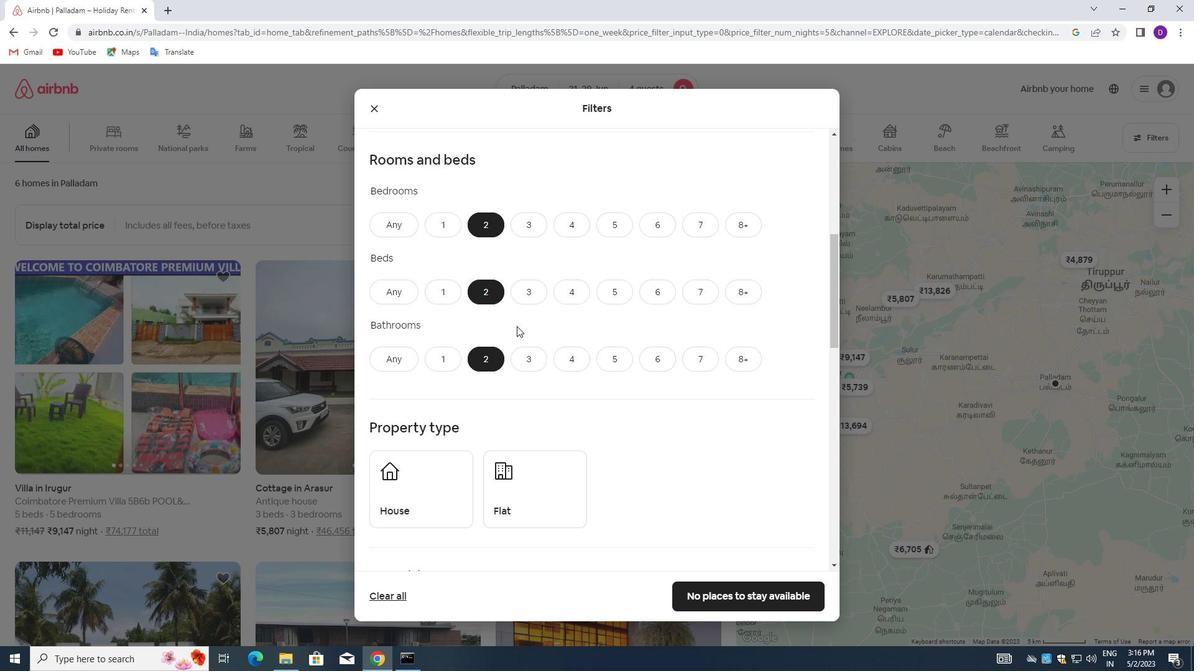
Action: Mouse scrolled (516, 325) with delta (0, 0)
Screenshot: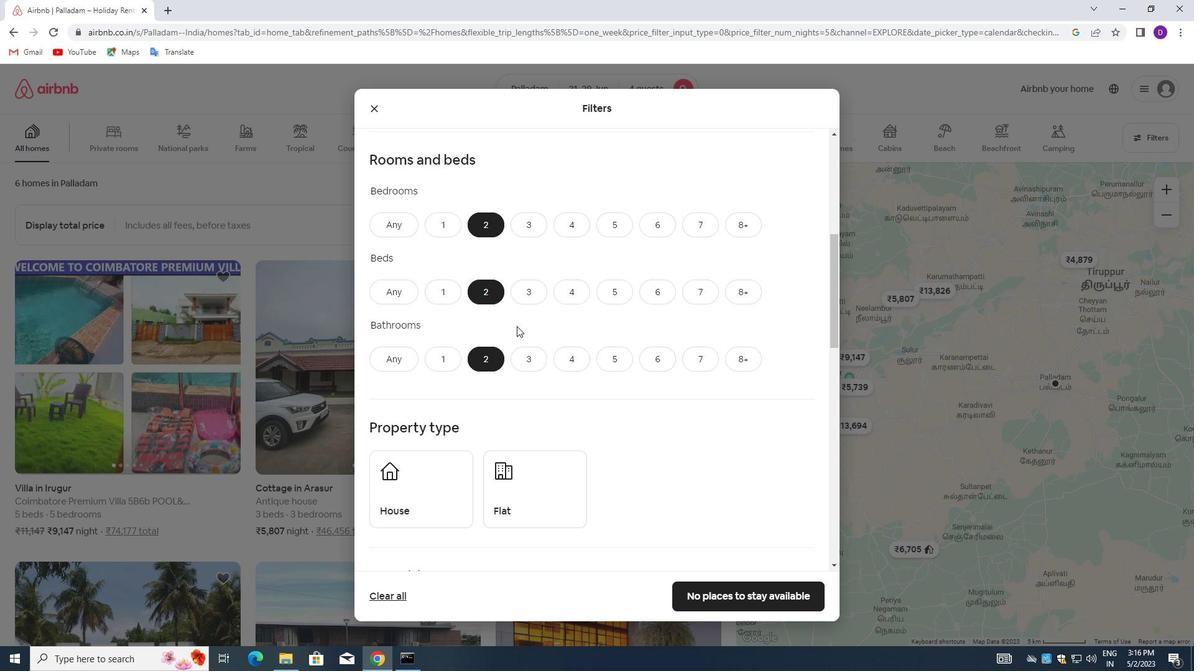 
Action: Mouse scrolled (516, 325) with delta (0, 0)
Screenshot: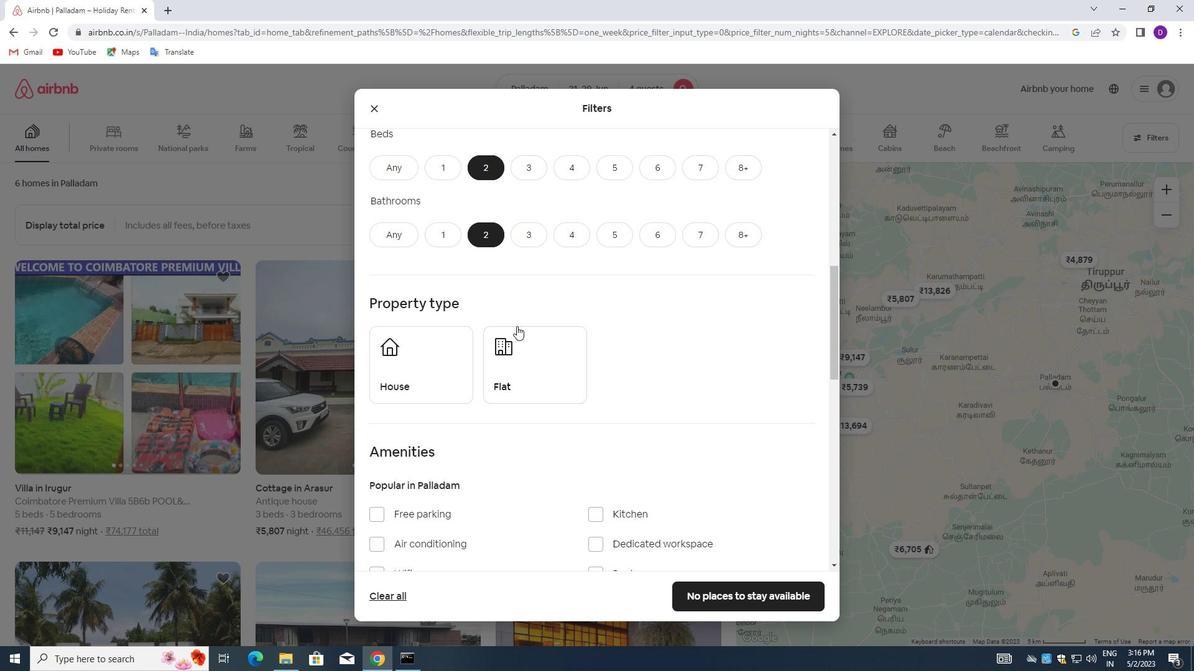 
Action: Mouse scrolled (516, 325) with delta (0, 0)
Screenshot: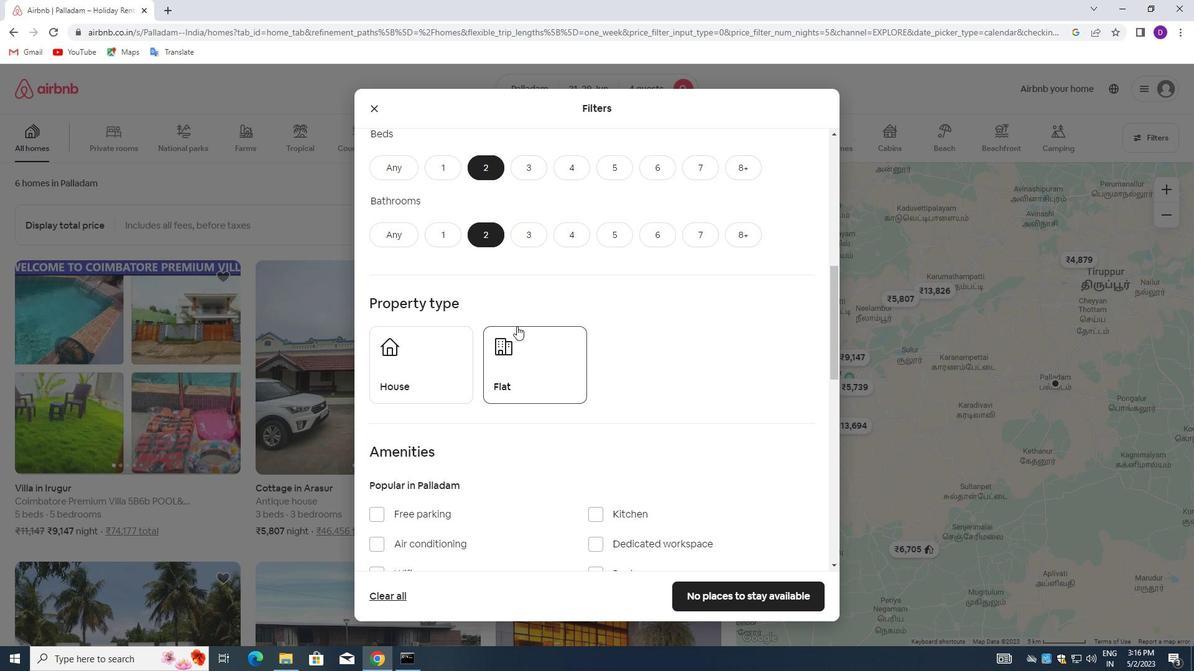 
Action: Mouse scrolled (516, 325) with delta (0, 0)
Screenshot: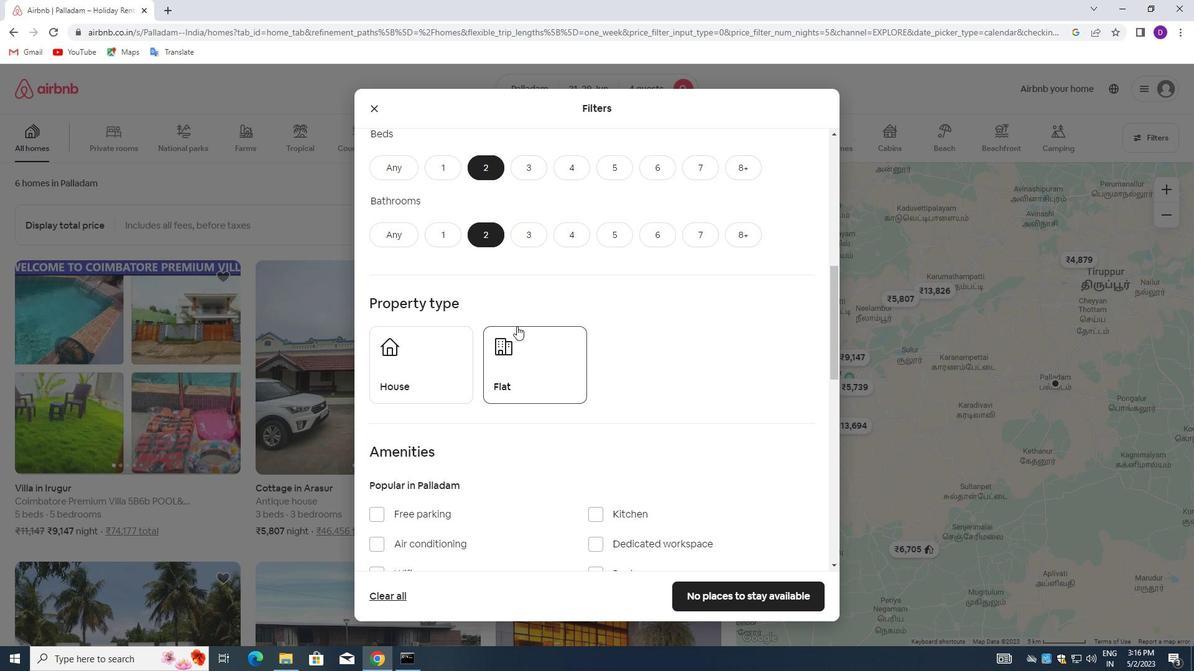 
Action: Mouse moved to (419, 190)
Screenshot: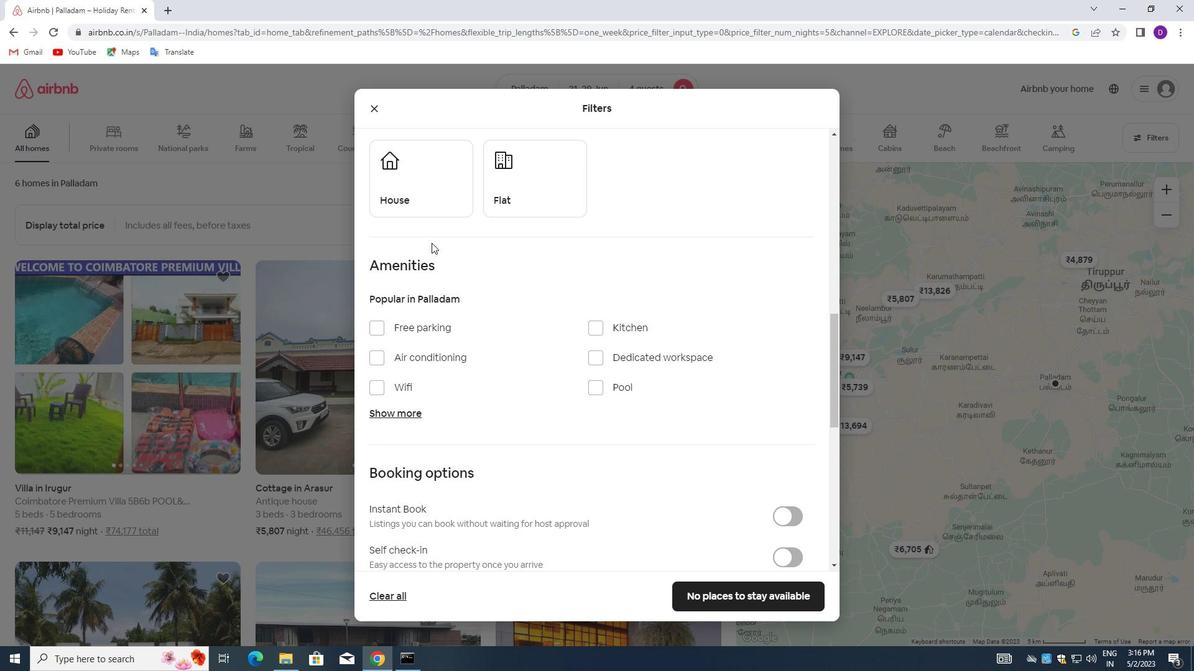 
Action: Mouse pressed left at (419, 190)
Screenshot: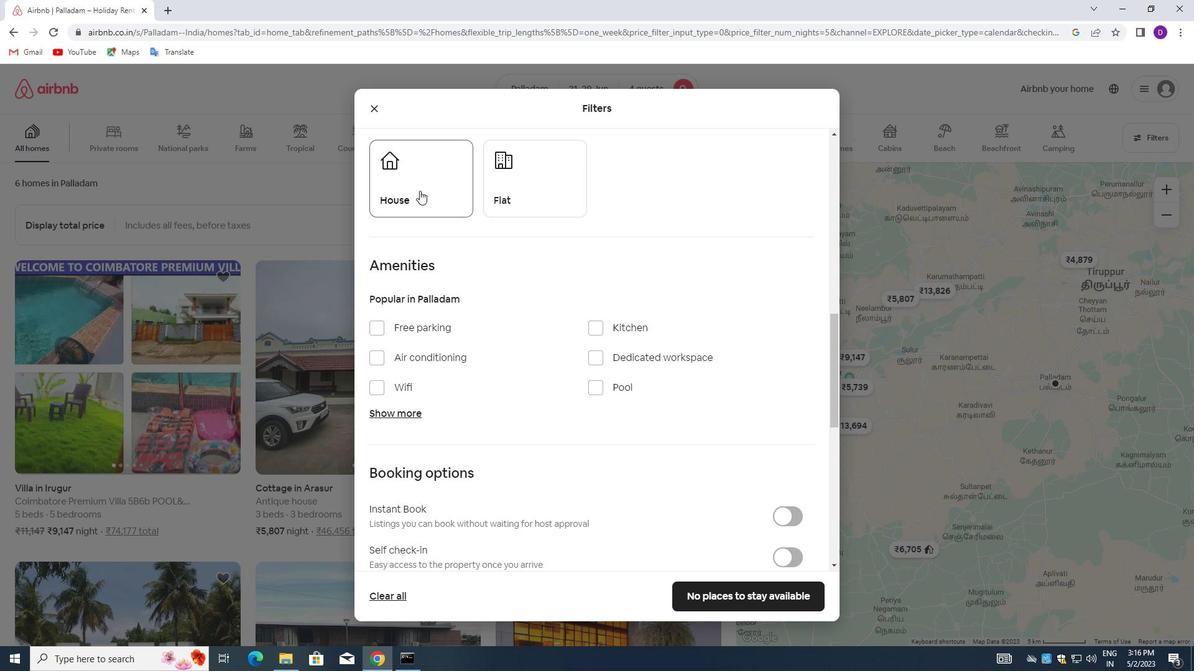 
Action: Mouse moved to (518, 183)
Screenshot: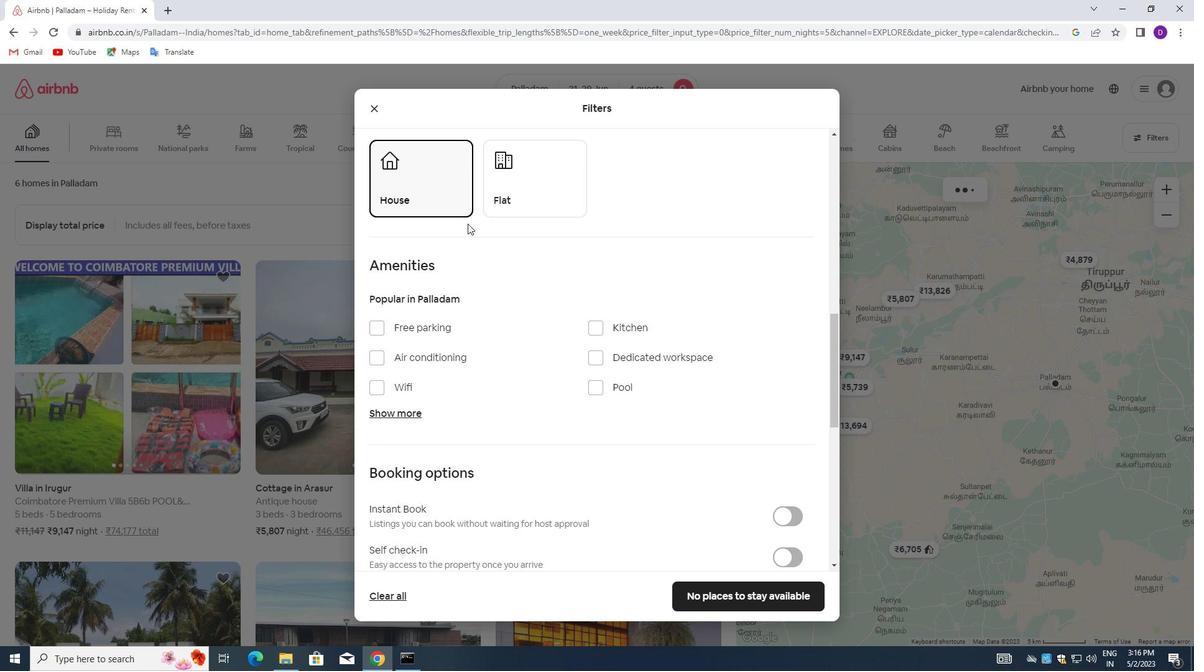 
Action: Mouse pressed left at (518, 183)
Screenshot: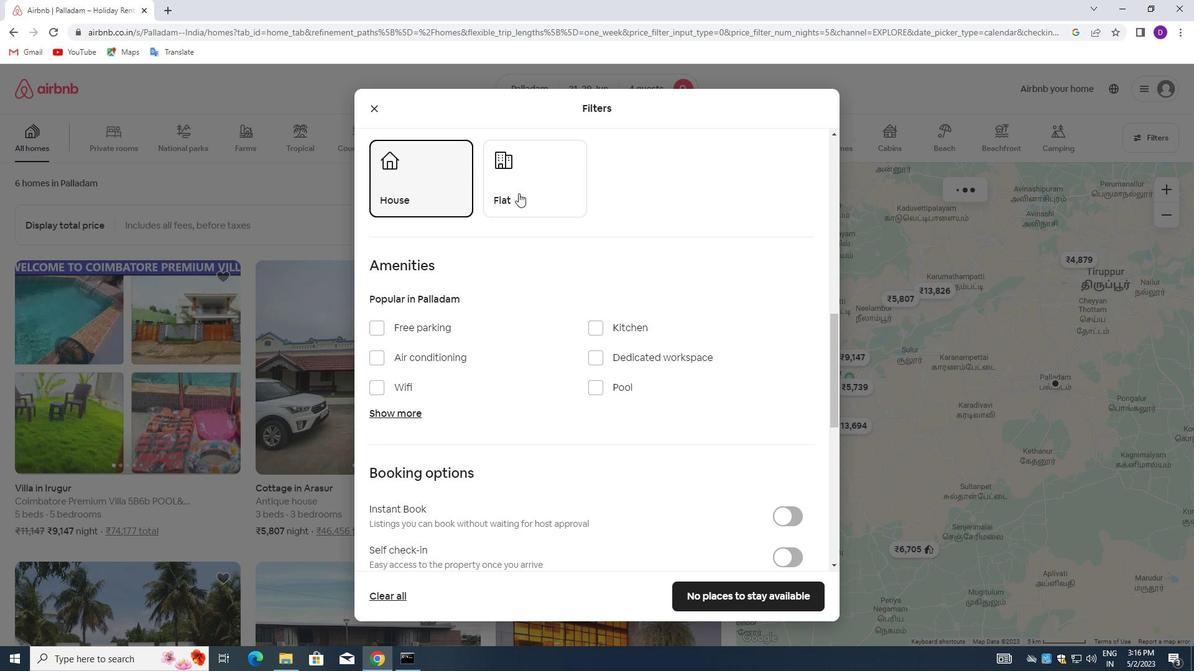 
Action: Mouse moved to (570, 330)
Screenshot: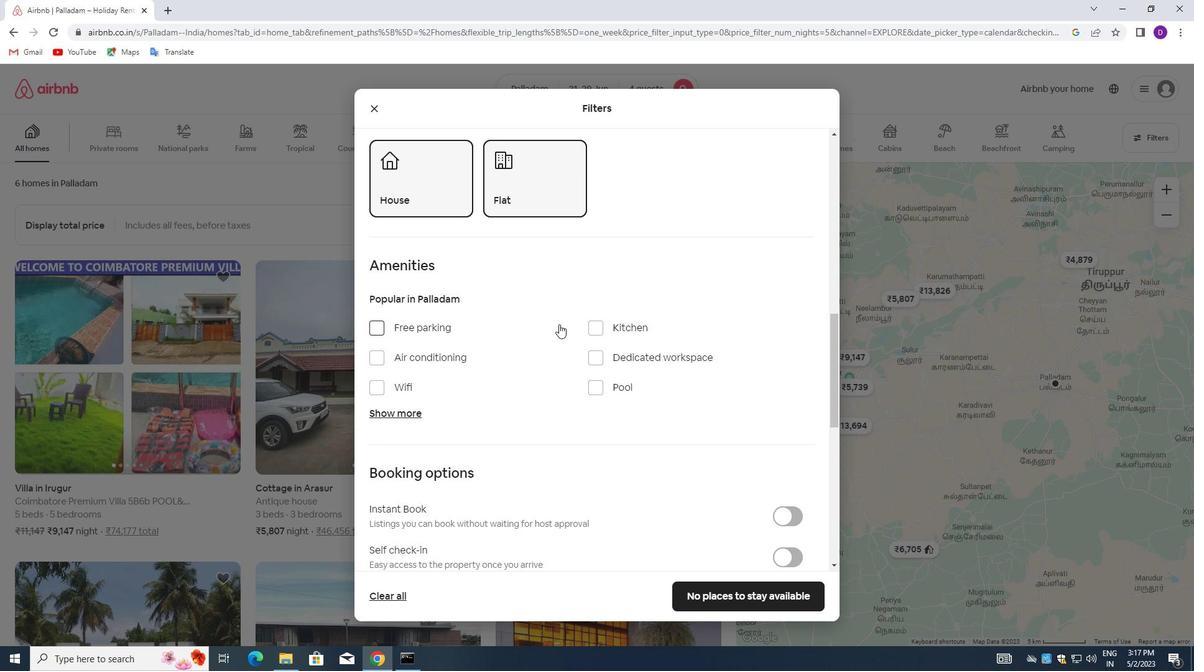 
Action: Mouse scrolled (570, 330) with delta (0, 0)
Screenshot: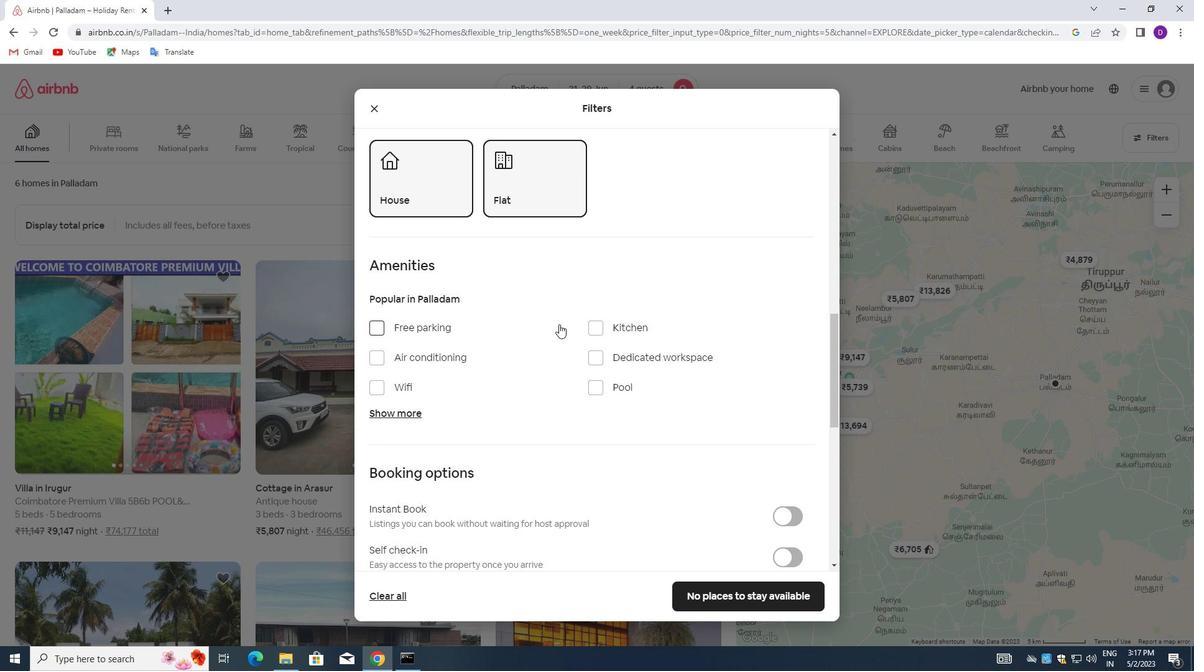 
Action: Mouse moved to (571, 332)
Screenshot: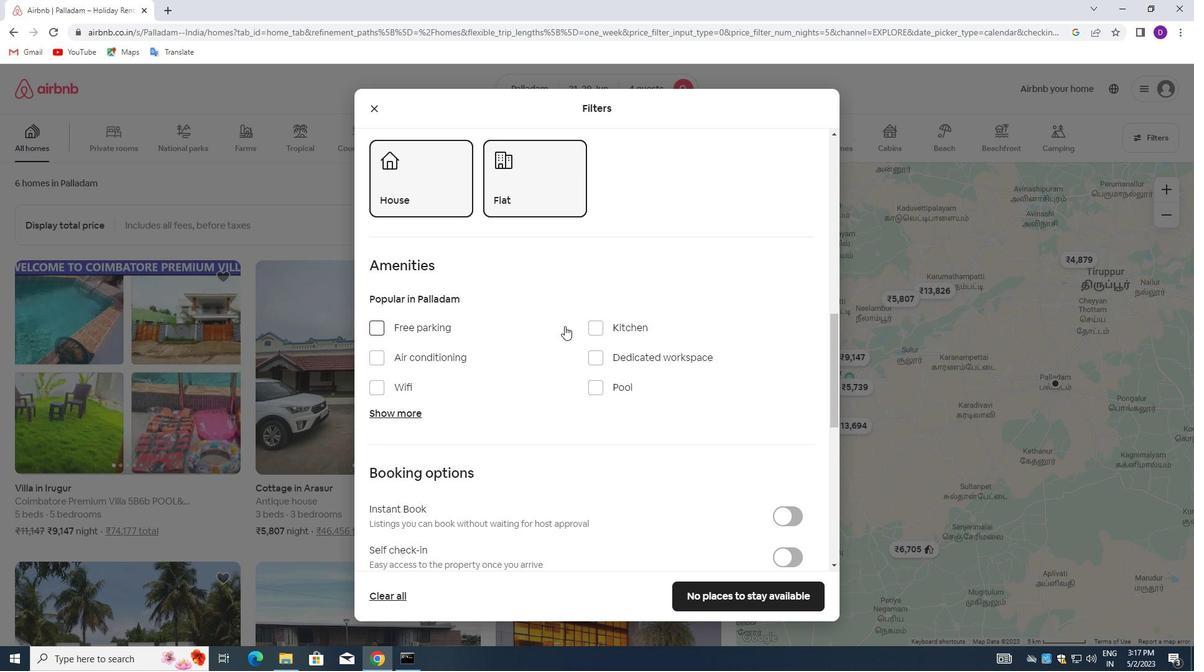 
Action: Mouse scrolled (571, 331) with delta (0, 0)
Screenshot: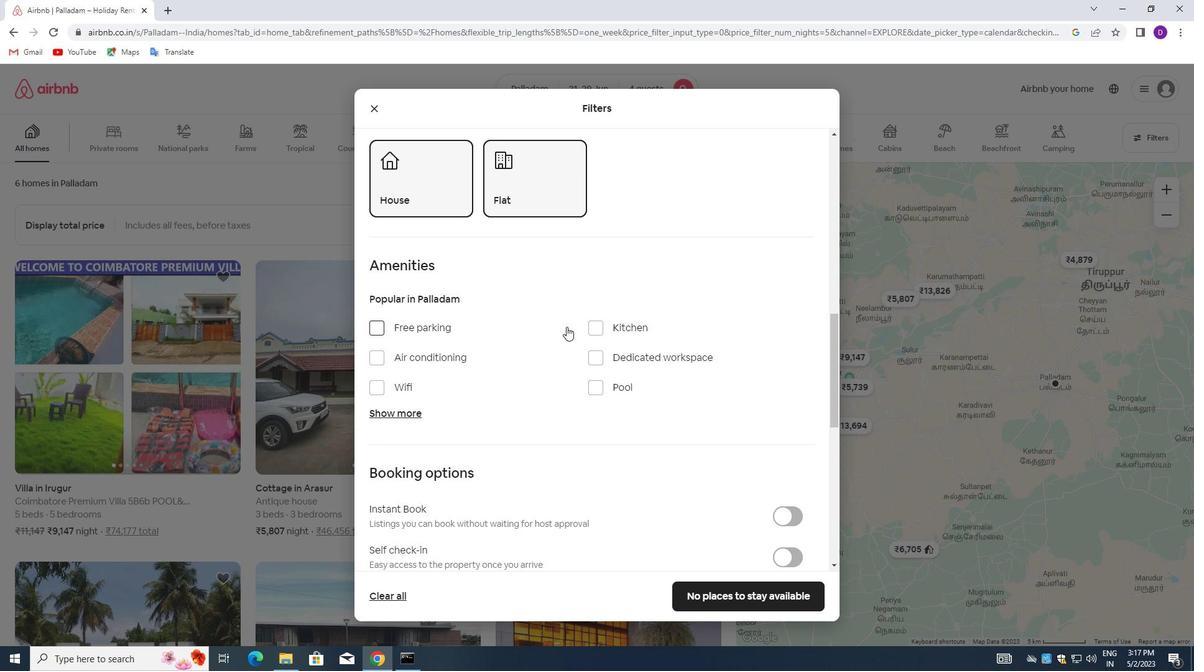 
Action: Mouse moved to (773, 428)
Screenshot: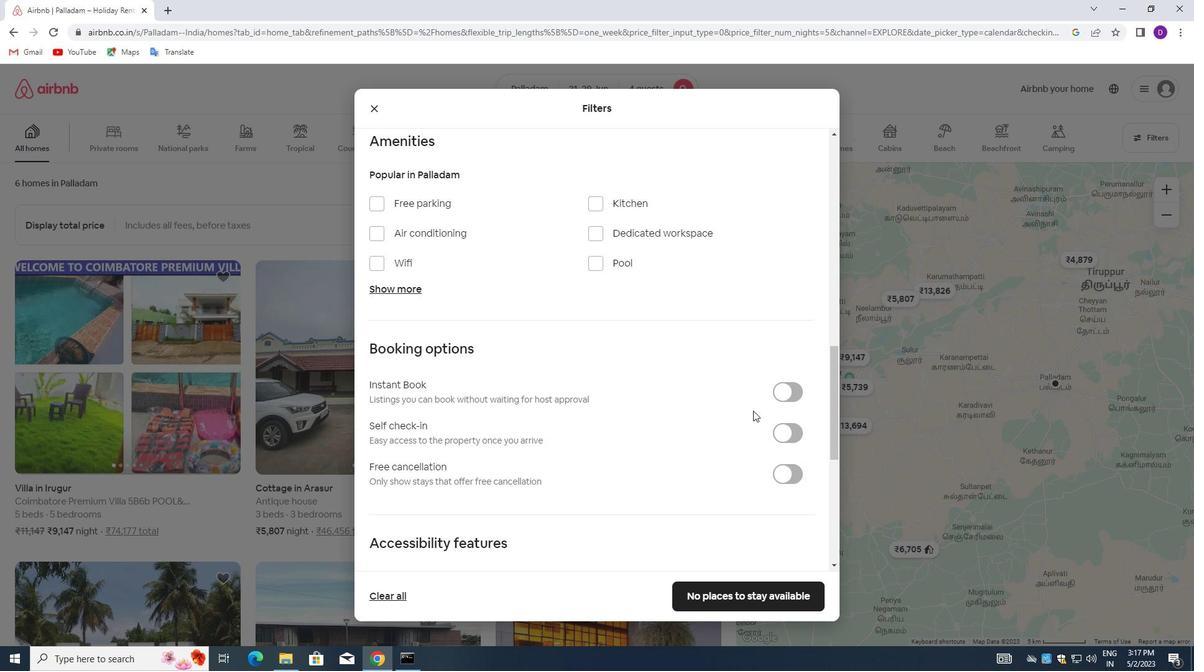 
Action: Mouse pressed left at (773, 428)
Screenshot: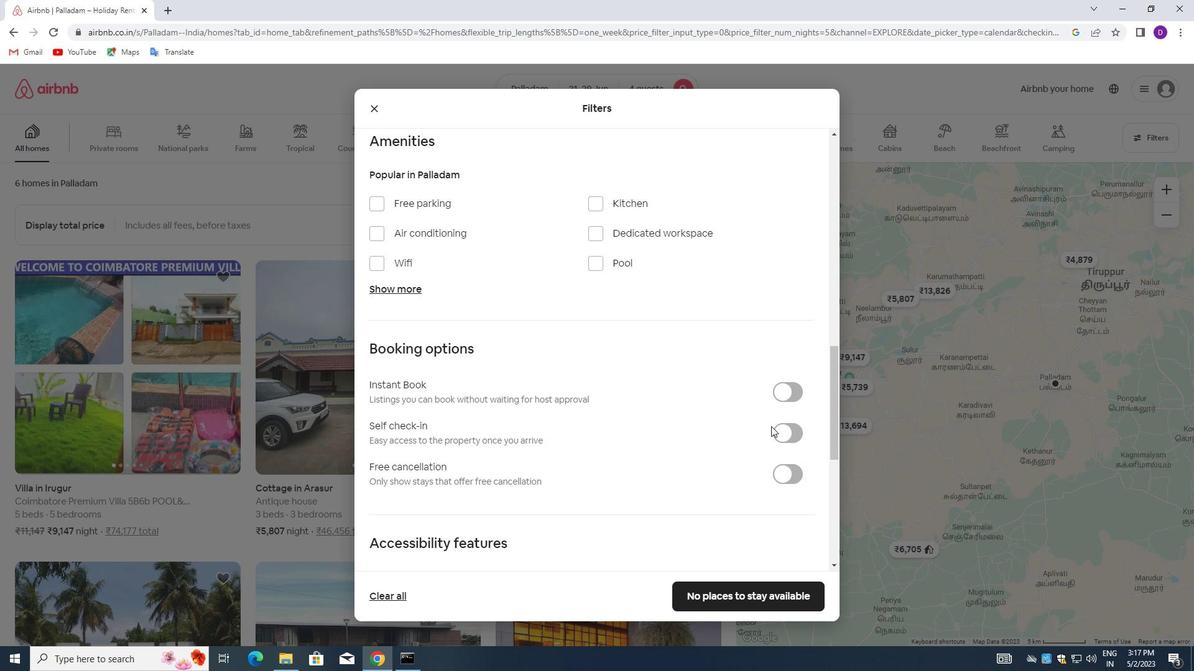 
Action: Mouse moved to (591, 376)
Screenshot: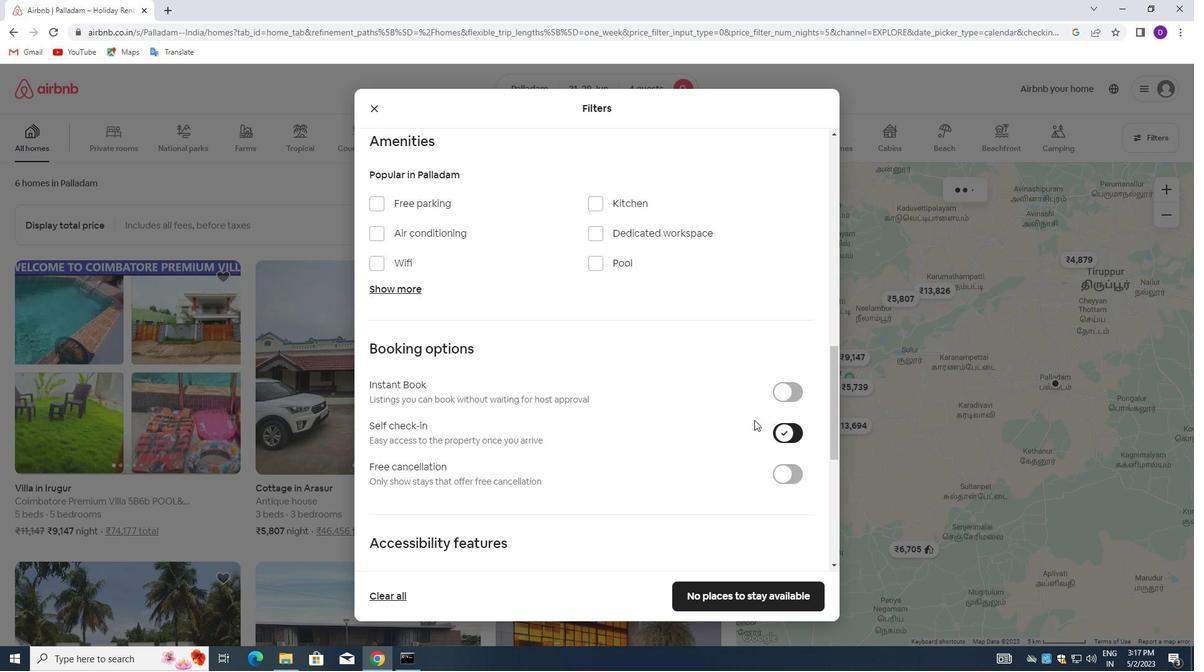 
Action: Mouse scrolled (591, 375) with delta (0, 0)
Screenshot: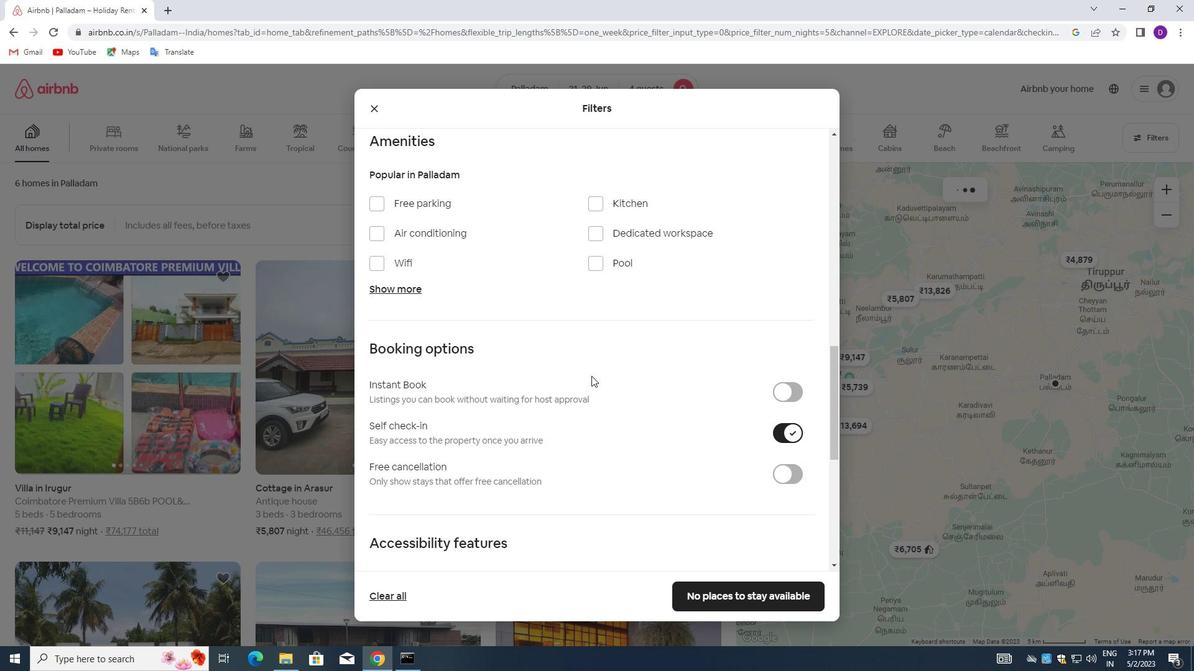 
Action: Mouse moved to (590, 376)
Screenshot: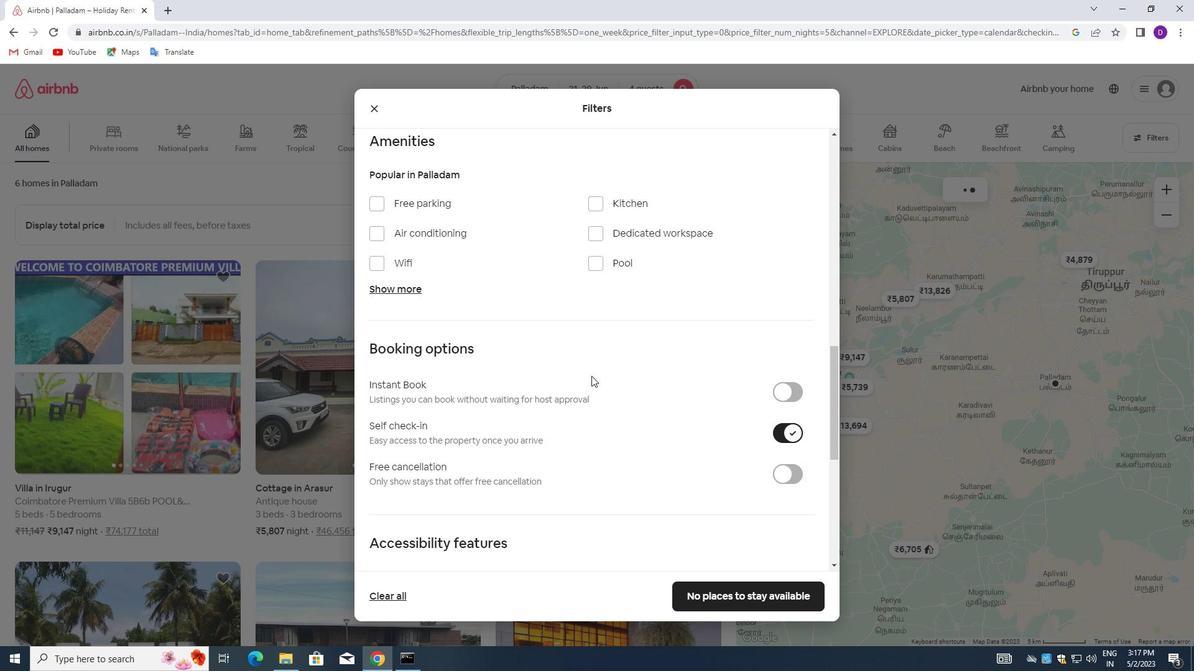 
Action: Mouse scrolled (590, 375) with delta (0, 0)
Screenshot: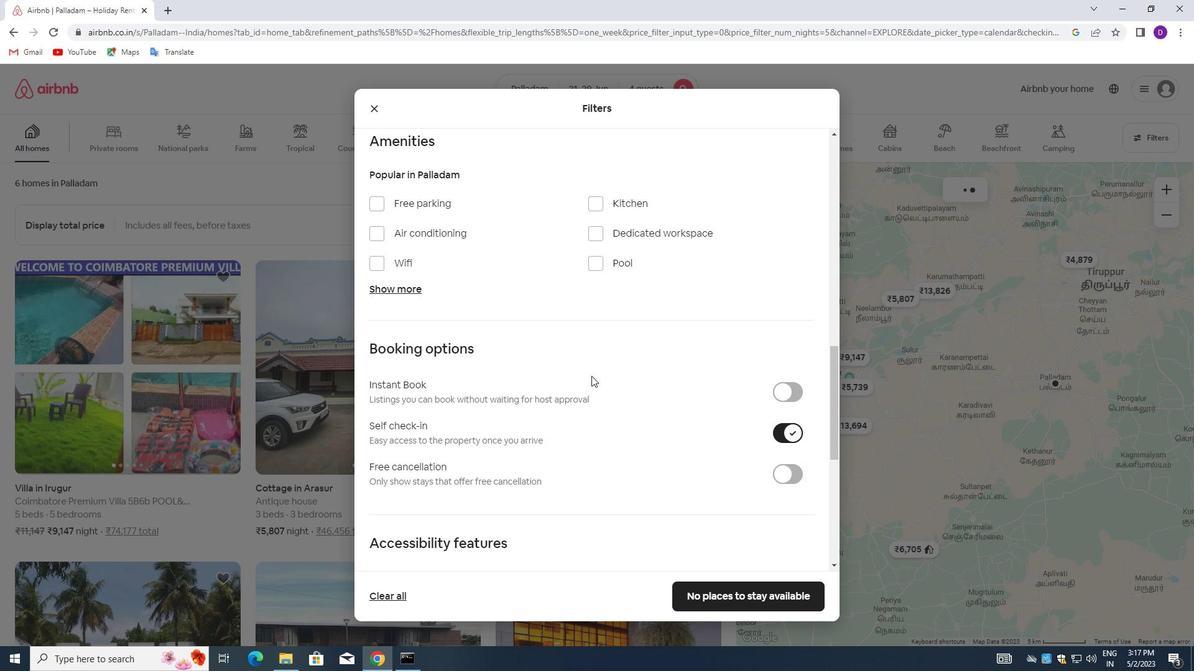 
Action: Mouse moved to (588, 376)
Screenshot: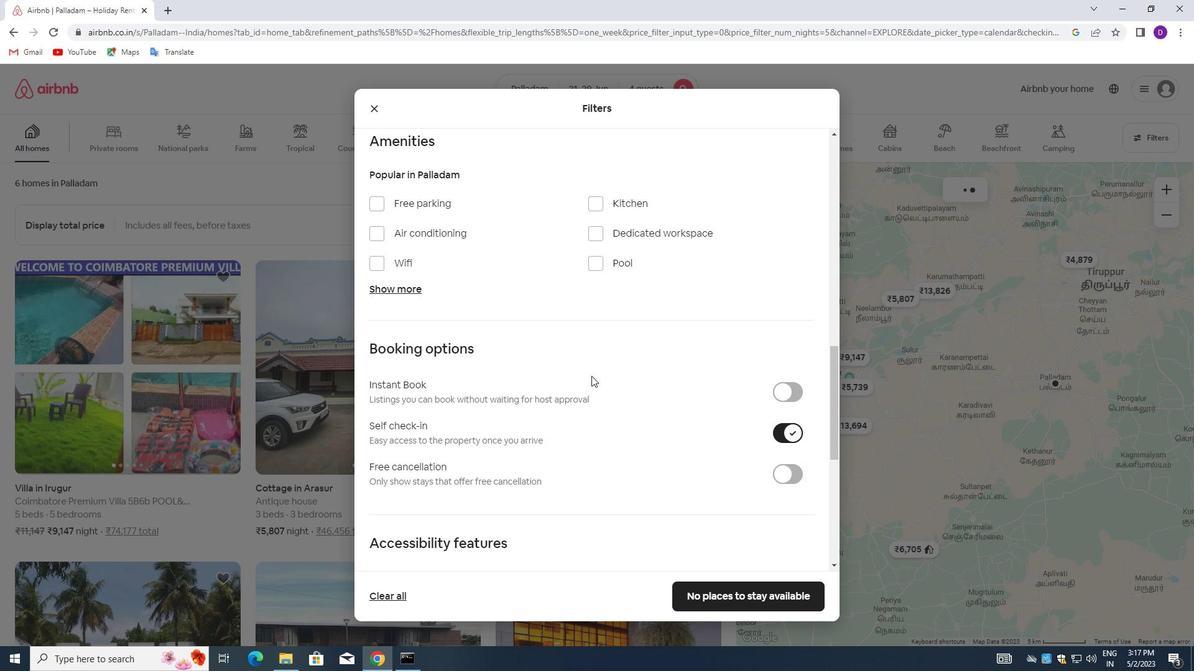 
Action: Mouse scrolled (588, 375) with delta (0, 0)
Screenshot: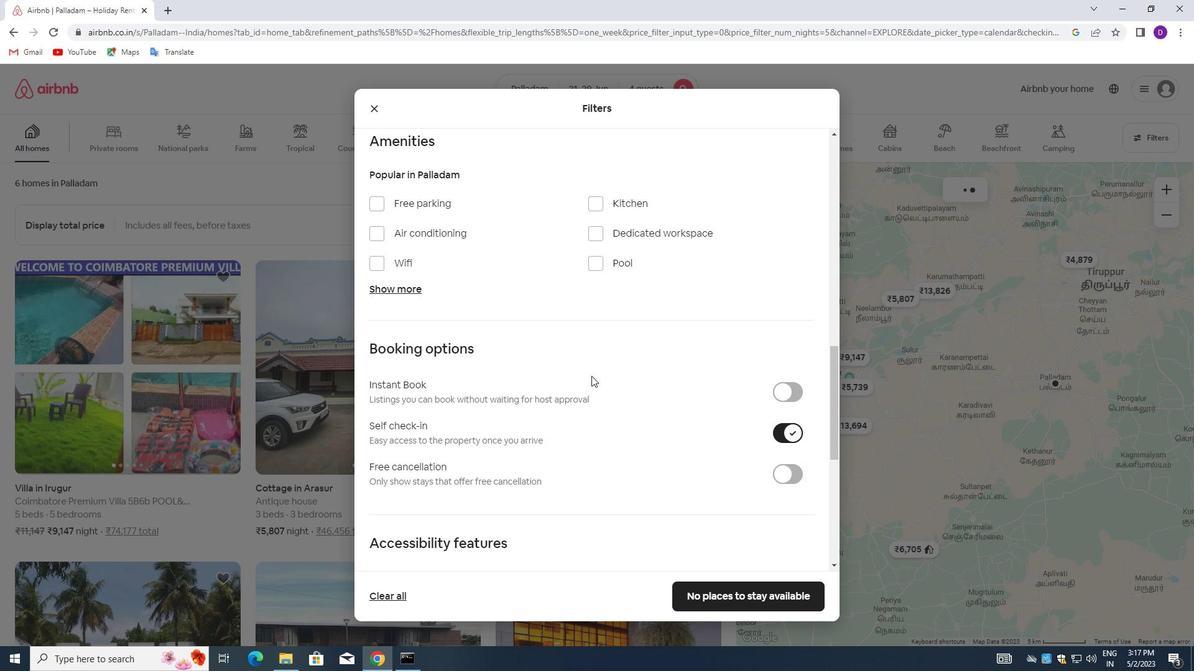 
Action: Mouse moved to (588, 377)
Screenshot: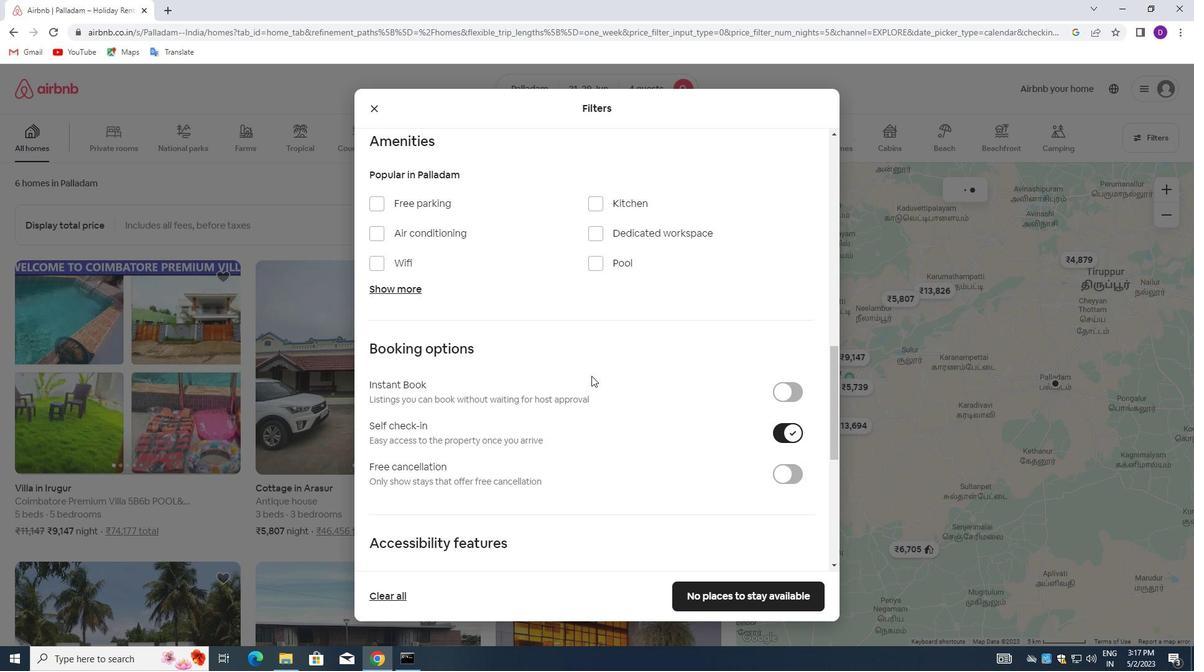 
Action: Mouse scrolled (588, 376) with delta (0, 0)
Screenshot: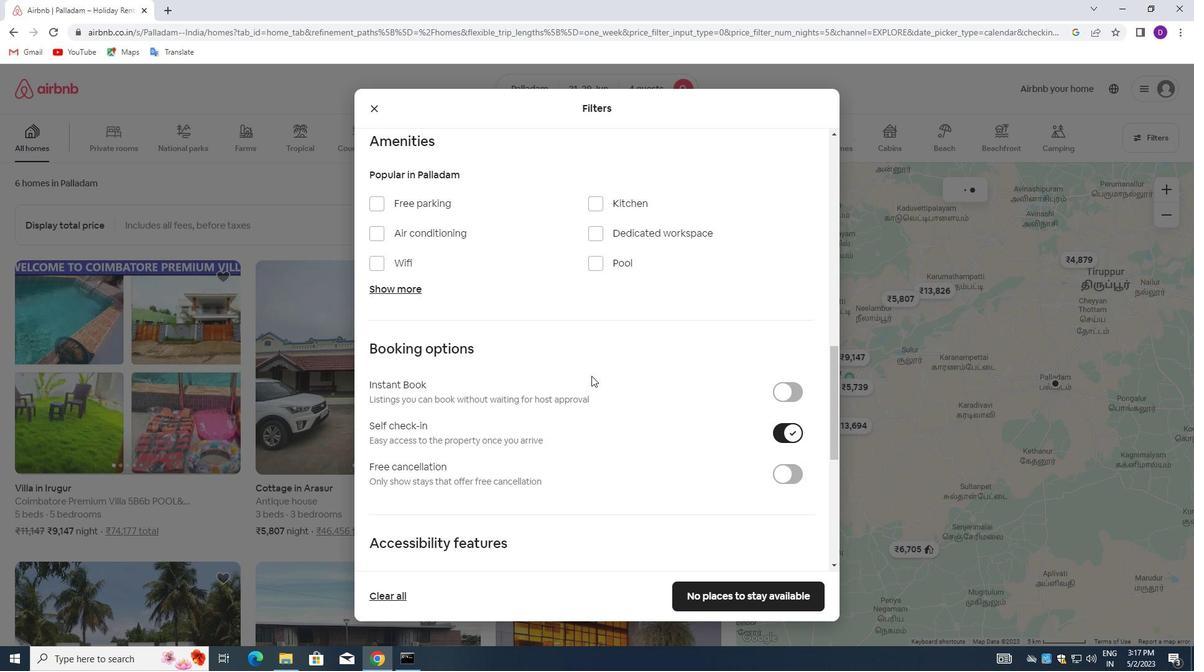 
Action: Mouse moved to (588, 378)
Screenshot: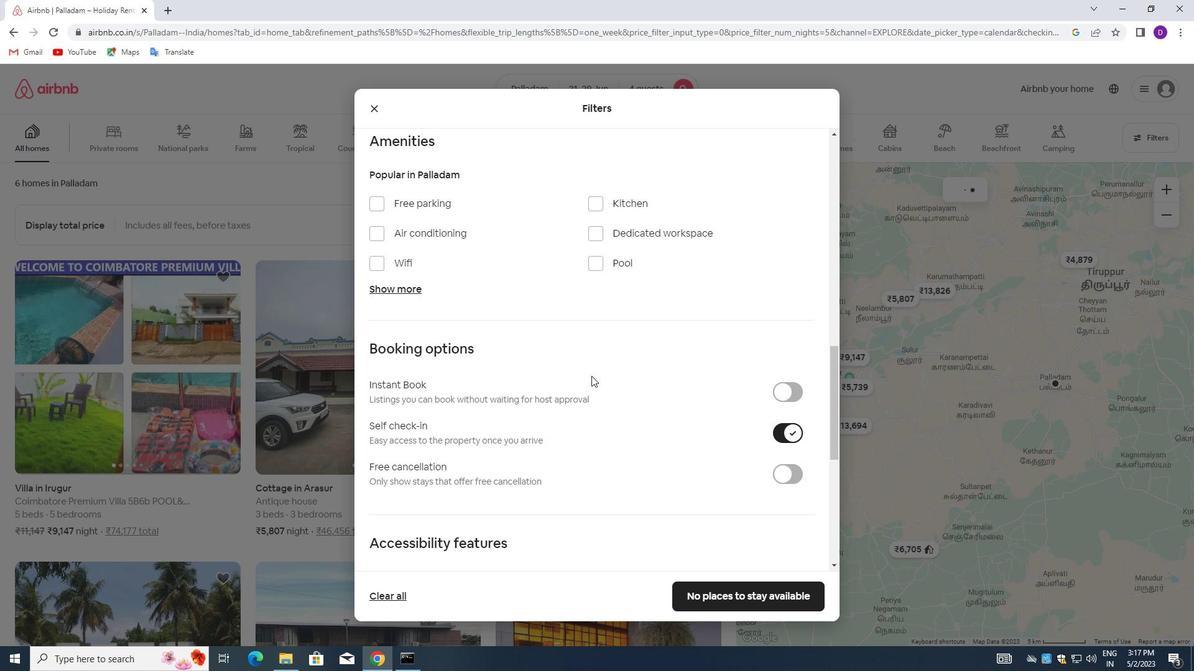 
Action: Mouse scrolled (588, 377) with delta (0, 0)
Screenshot: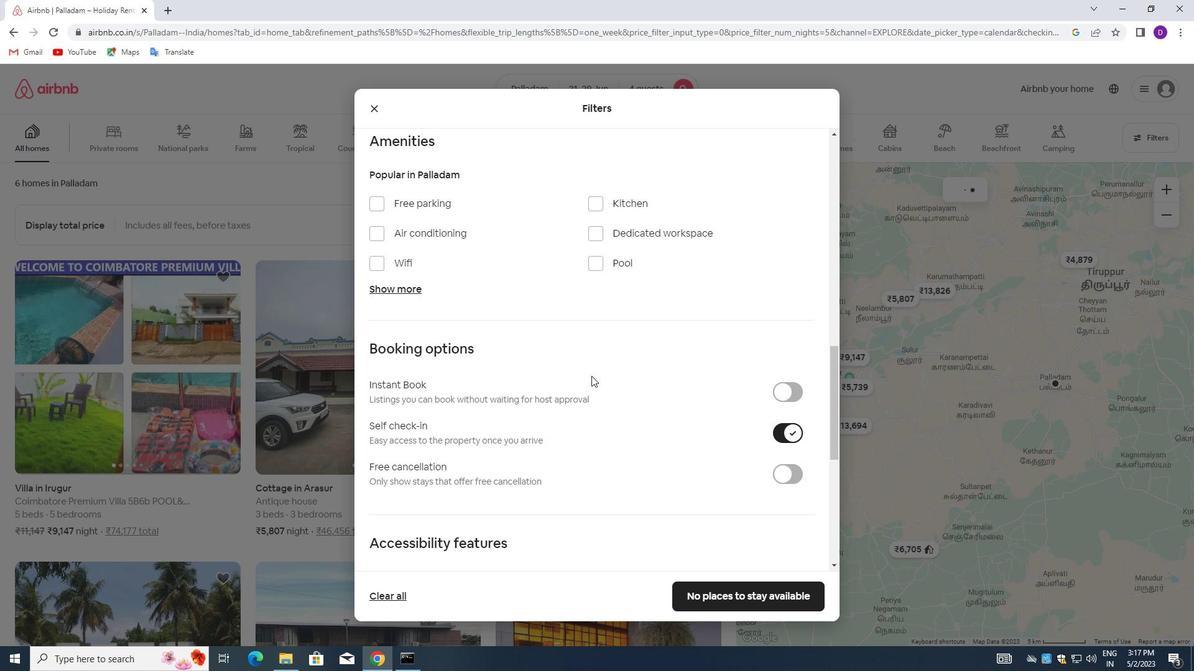 
Action: Mouse moved to (588, 378)
Screenshot: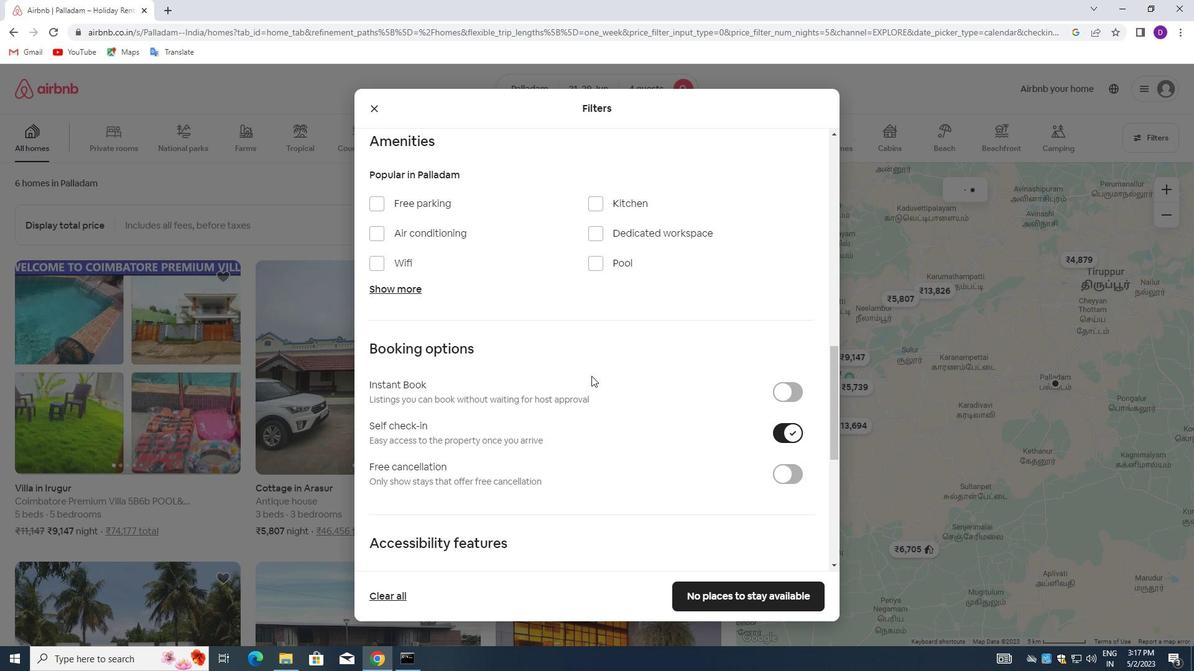 
Action: Mouse scrolled (588, 378) with delta (0, 0)
Screenshot: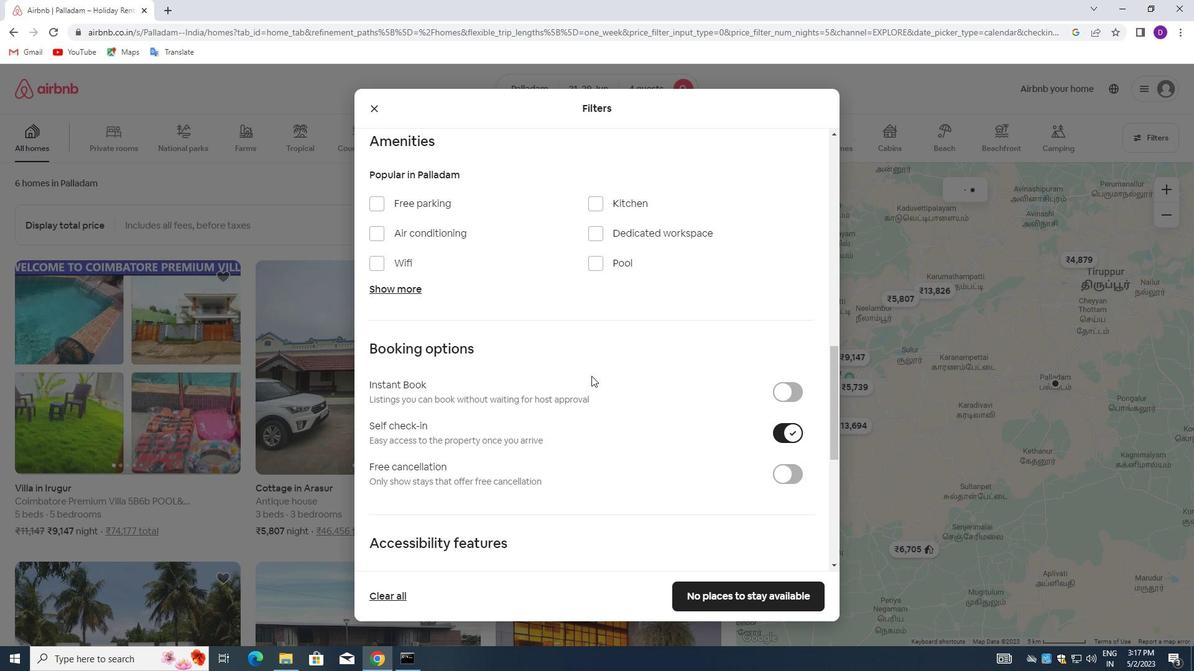 
Action: Mouse scrolled (588, 378) with delta (0, 0)
Screenshot: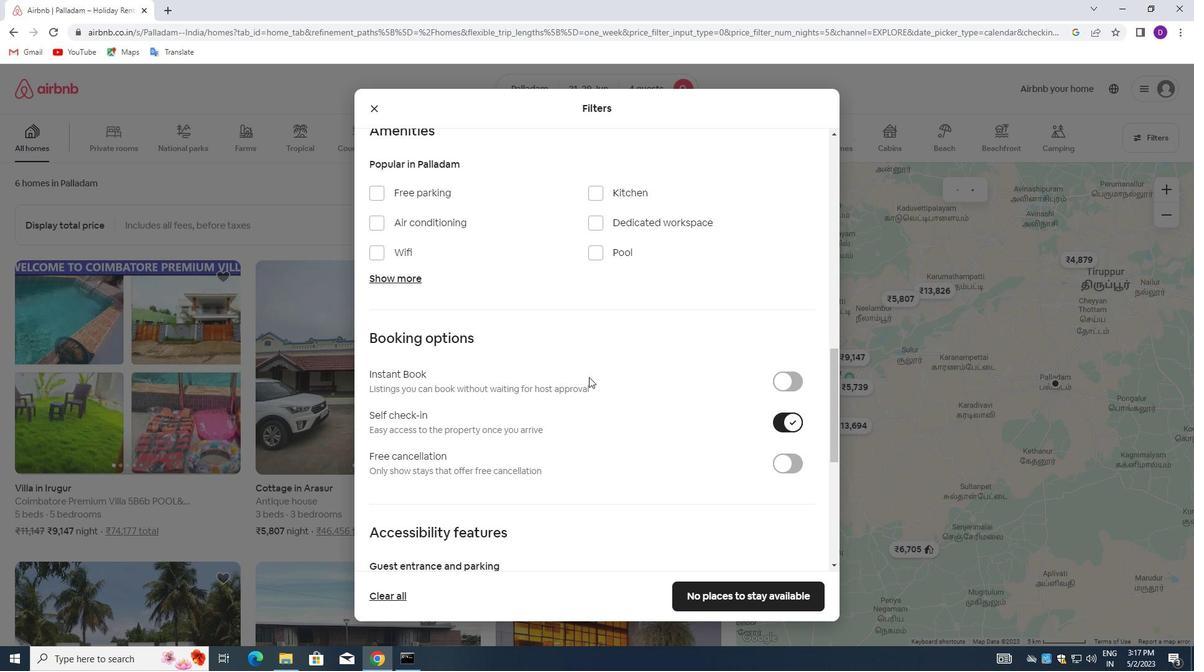 
Action: Mouse scrolled (588, 378) with delta (0, 0)
Screenshot: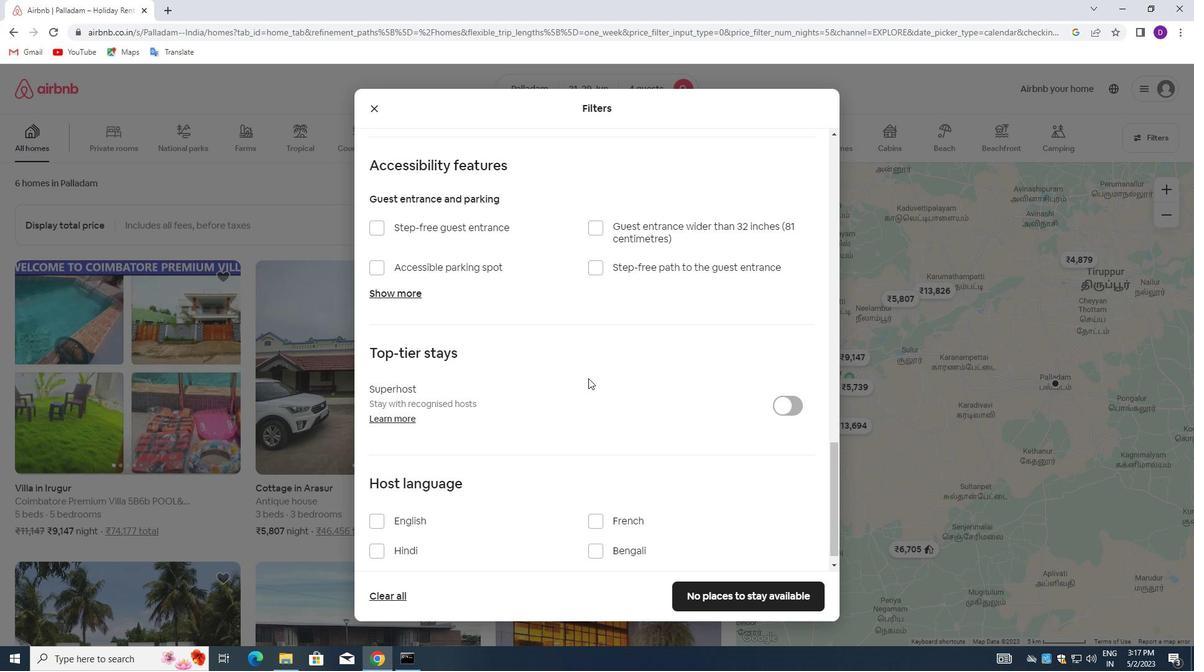 
Action: Mouse scrolled (588, 378) with delta (0, 0)
Screenshot: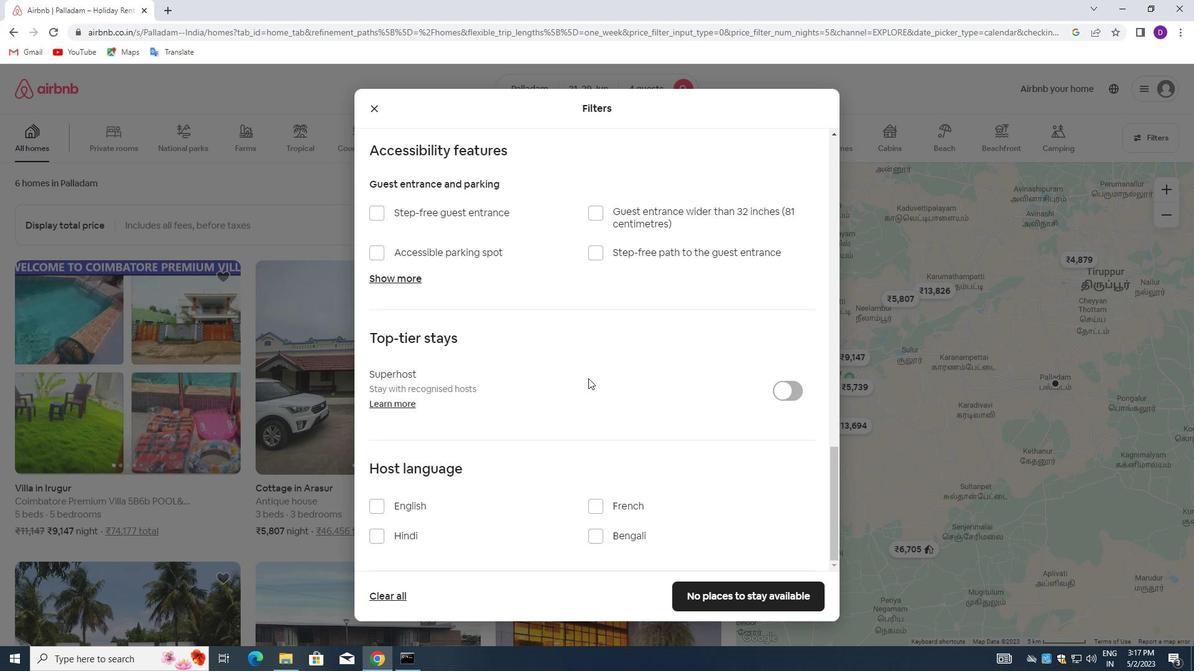 
Action: Mouse moved to (588, 379)
Screenshot: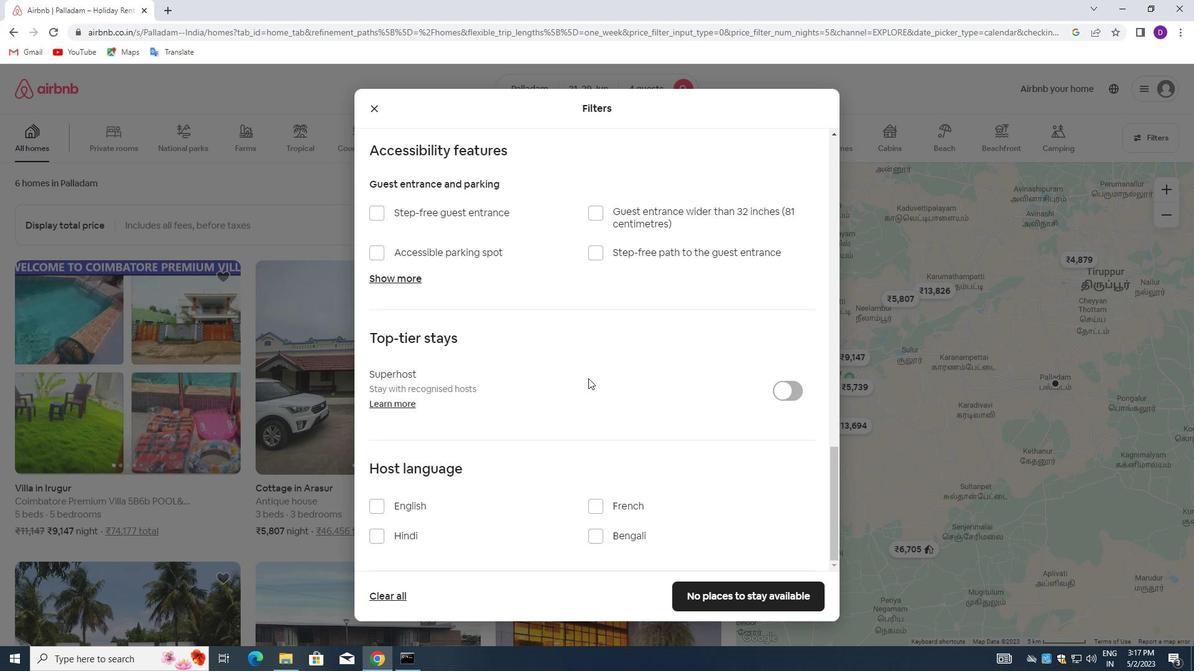 
Action: Mouse scrolled (588, 378) with delta (0, 0)
Screenshot: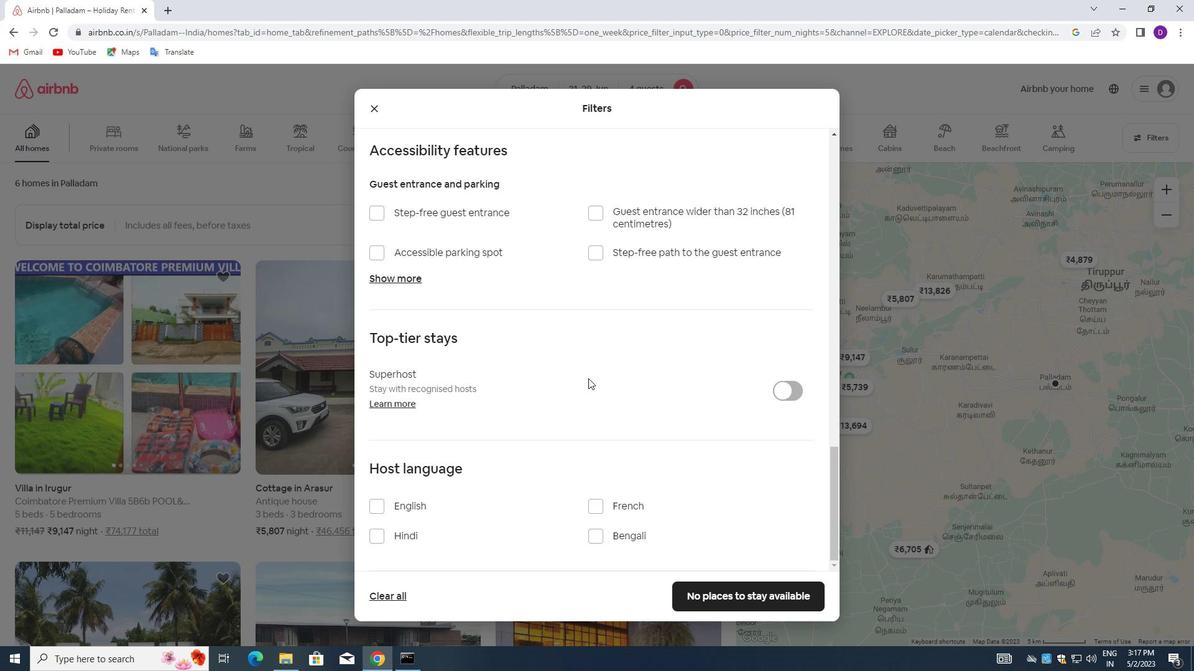 
Action: Mouse moved to (588, 393)
Screenshot: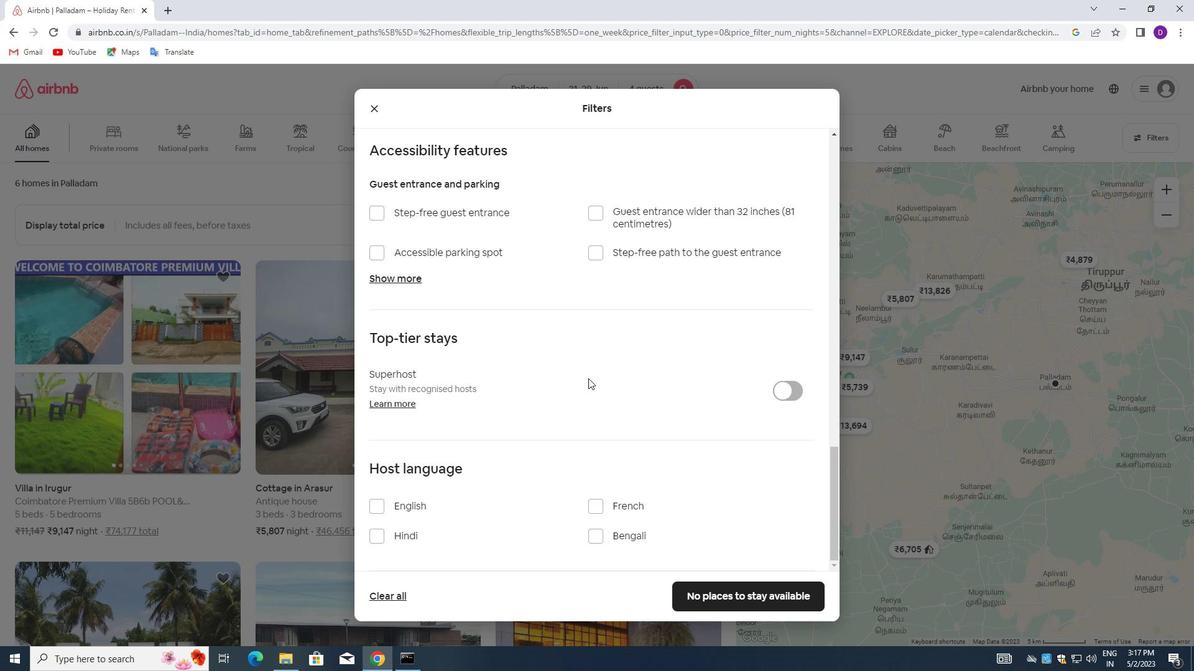 
Action: Mouse scrolled (588, 381) with delta (0, 0)
Screenshot: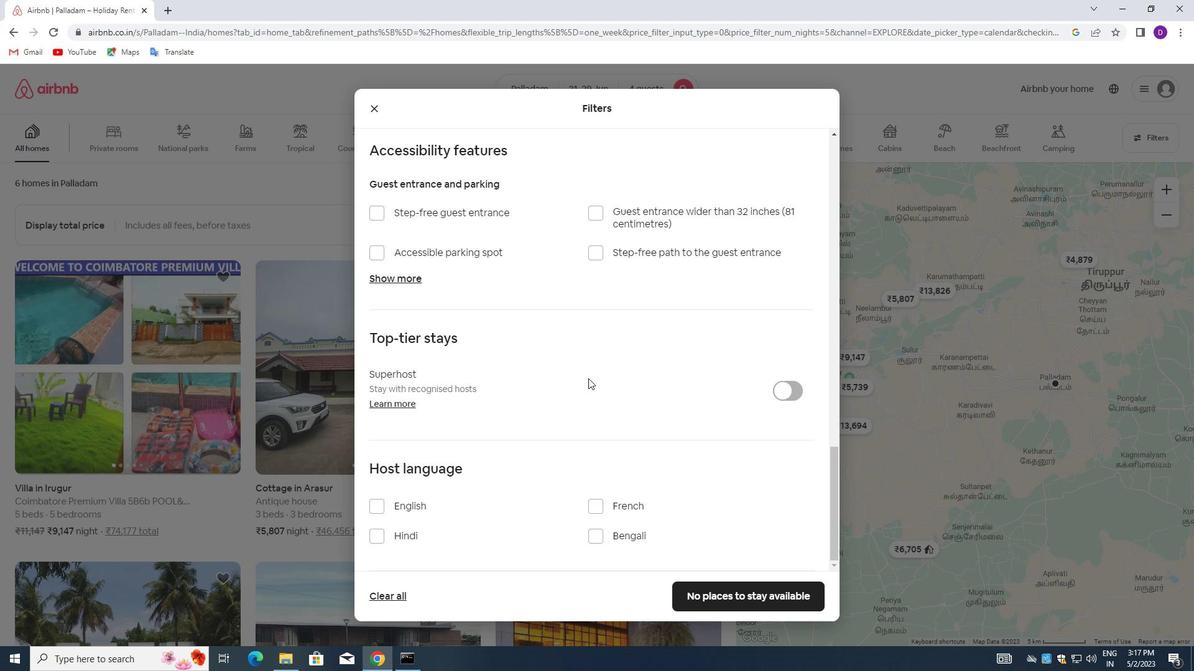 
Action: Mouse moved to (385, 505)
Screenshot: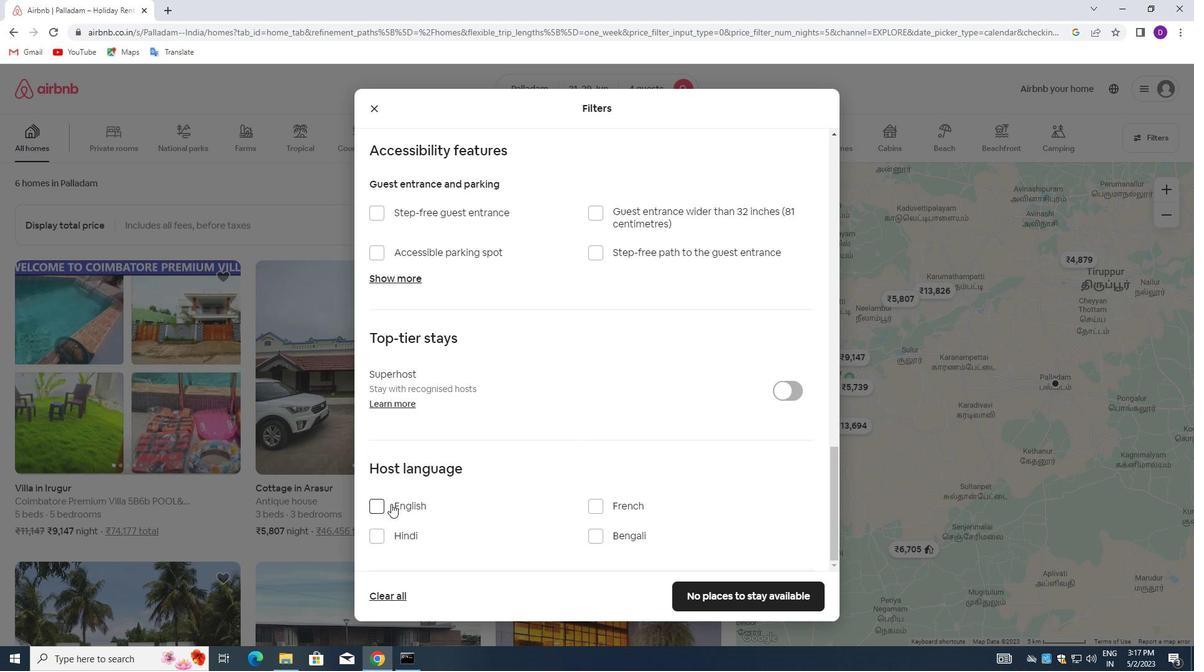 
Action: Mouse pressed left at (385, 505)
Screenshot: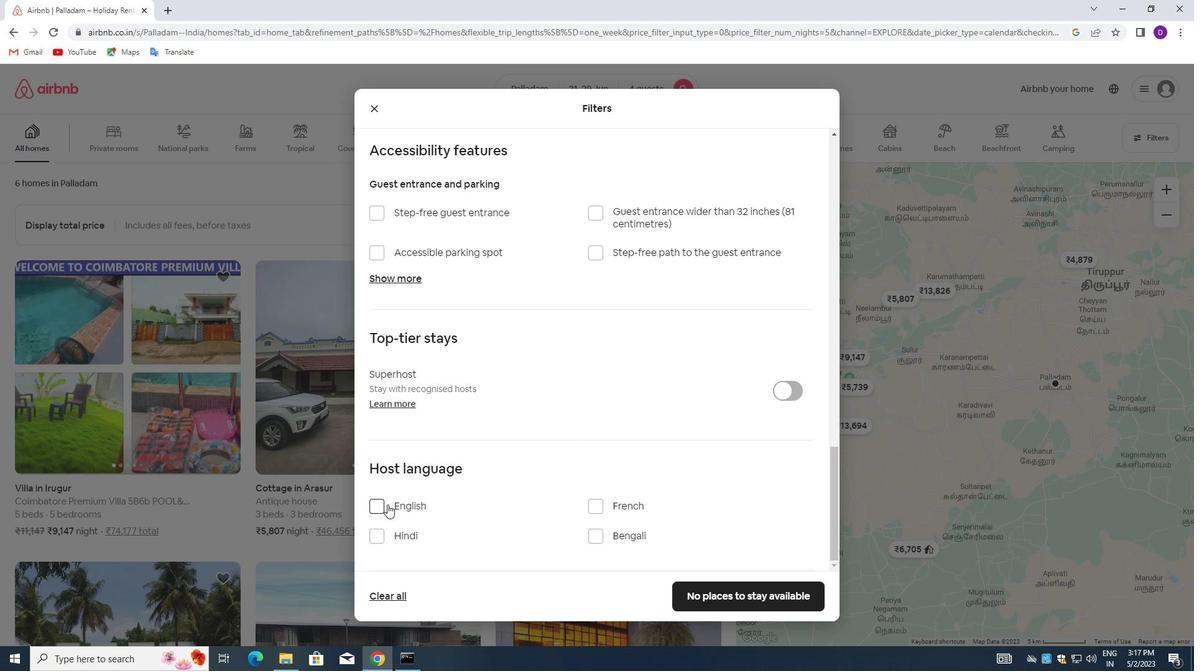 
Action: Mouse moved to (723, 607)
Screenshot: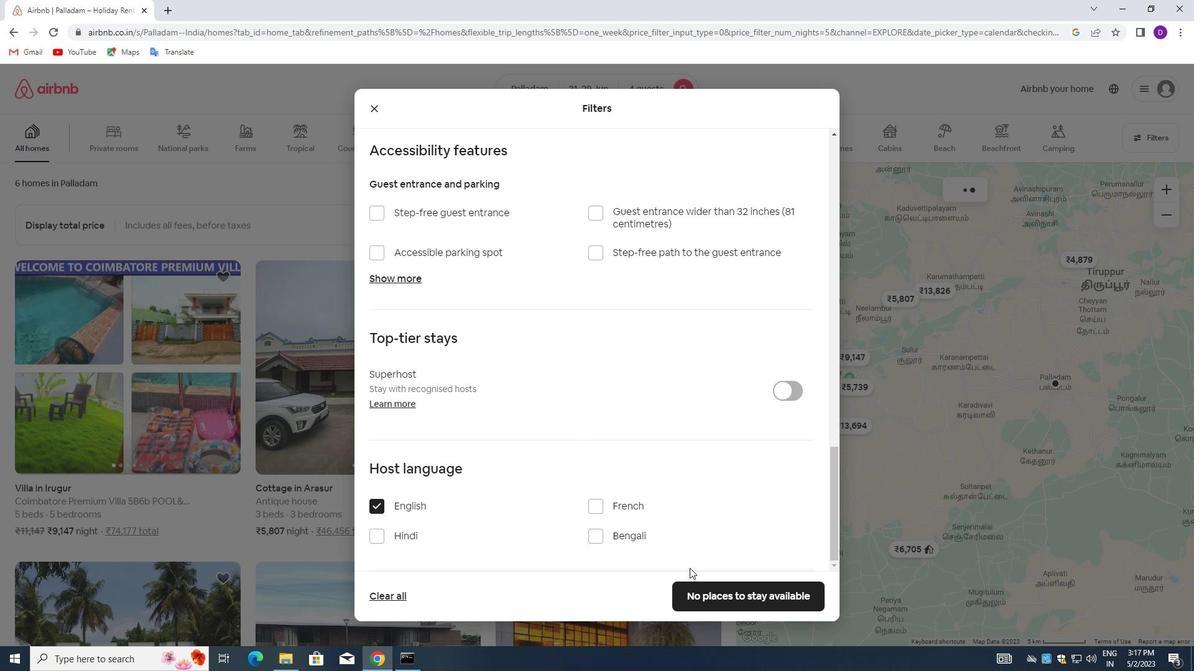 
Action: Mouse pressed left at (723, 607)
Screenshot: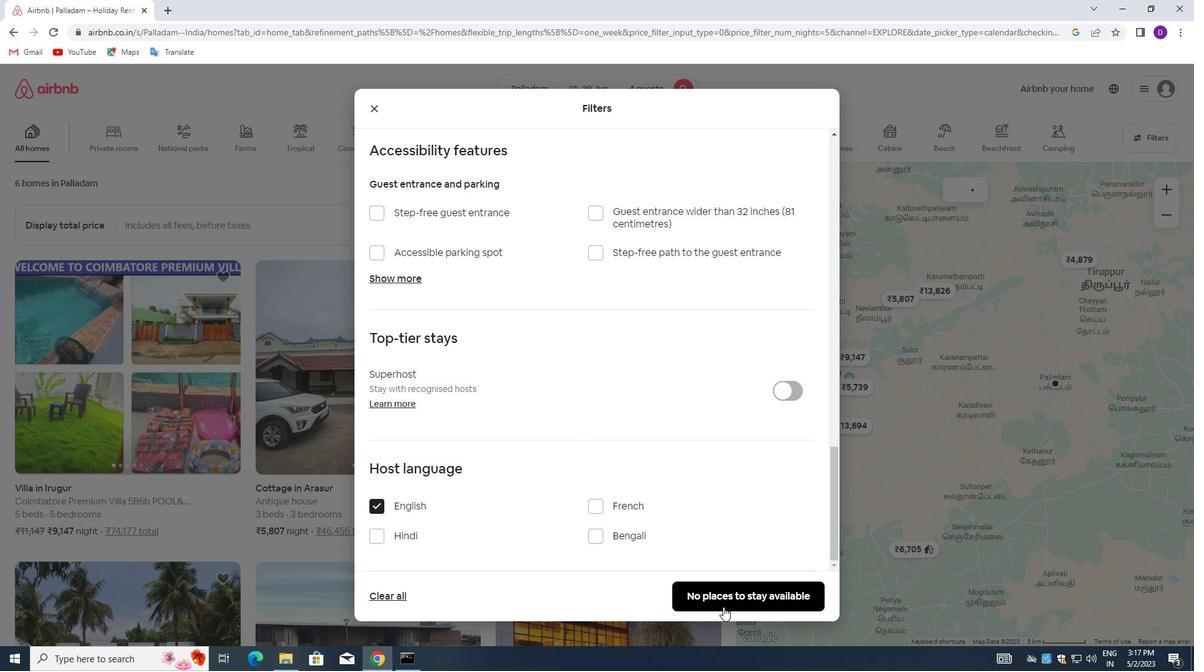 
Action: Mouse moved to (629, 469)
Screenshot: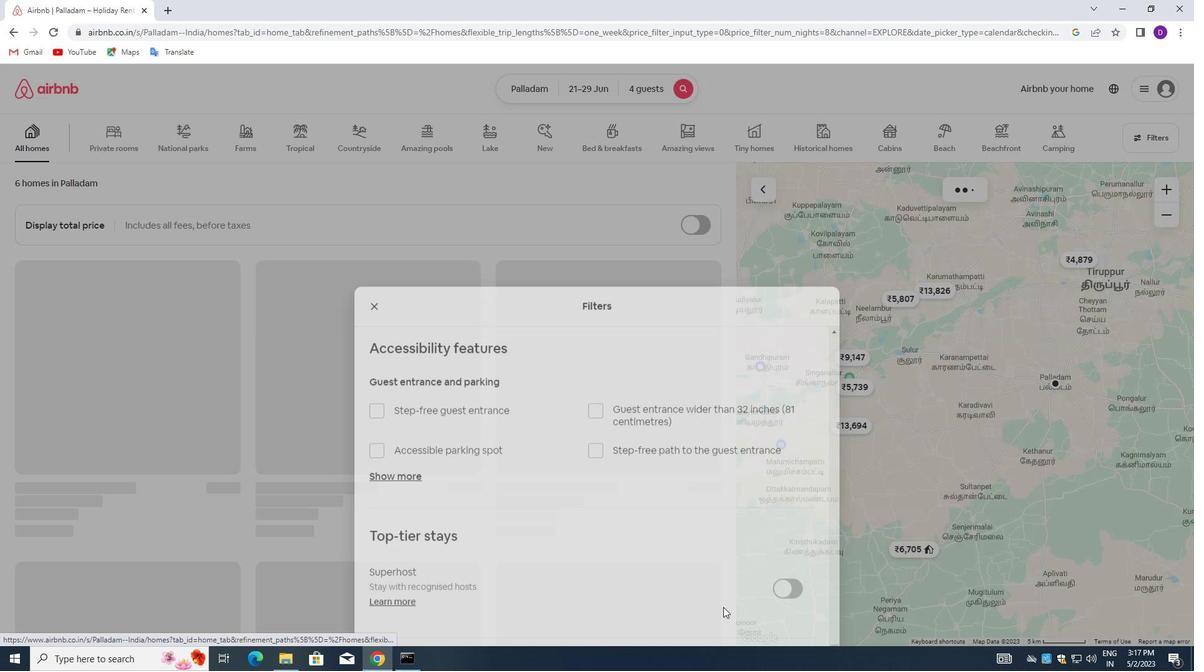 
